Task: Create new vendor bill with Date Opened: 09-Apr-23, Select Vendor: A. T. Cross Company, Terms: Net 30. Make bill entry for item-1 with Date: 09-Apr-23, Description: Envelope , Expense Account: Office Supplies, Quantity: 7, Unit Price: 2.9, Sales Tax: Y, Sales Tax Included: N, Tax Table: Sales Tax. Make entry for item-2 with Date: 09-Apr-23, Description: Folders , Expense Account: Office Supplies, Quantity: 6, Unit Price: 18.5, Sales Tax: Y, Sales Tax Included: N, Tax Table: Sales Tax. Post Bill with Post Date: 09-Apr-23, Post to Accounts: Liabilities:Accounts Payble. Pay / Process Payment with Transaction Date: 08-May-23, Amount: 136.55, Transfer Account: Checking Account. Go to 'Print Bill'.
Action: Mouse moved to (185, 41)
Screenshot: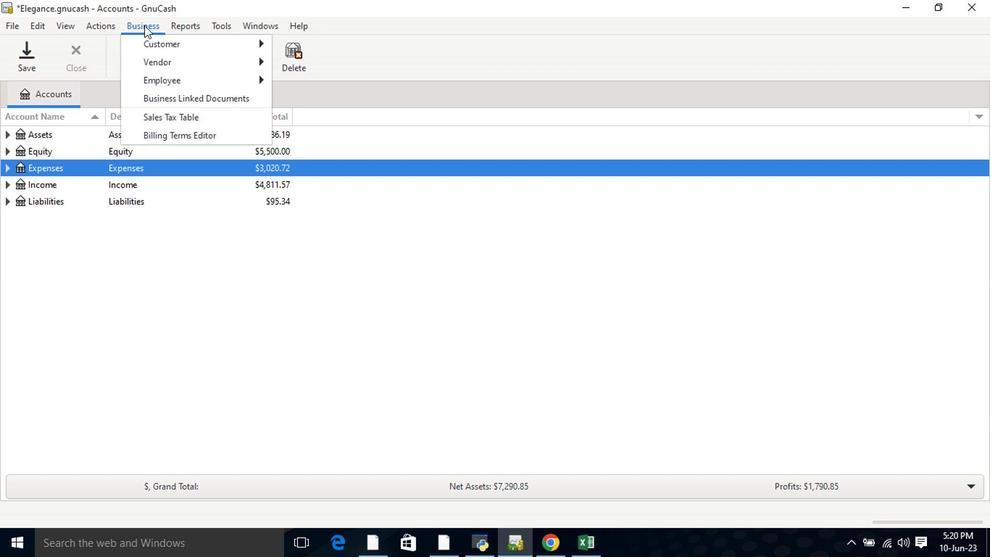 
Action: Mouse pressed left at (185, 41)
Screenshot: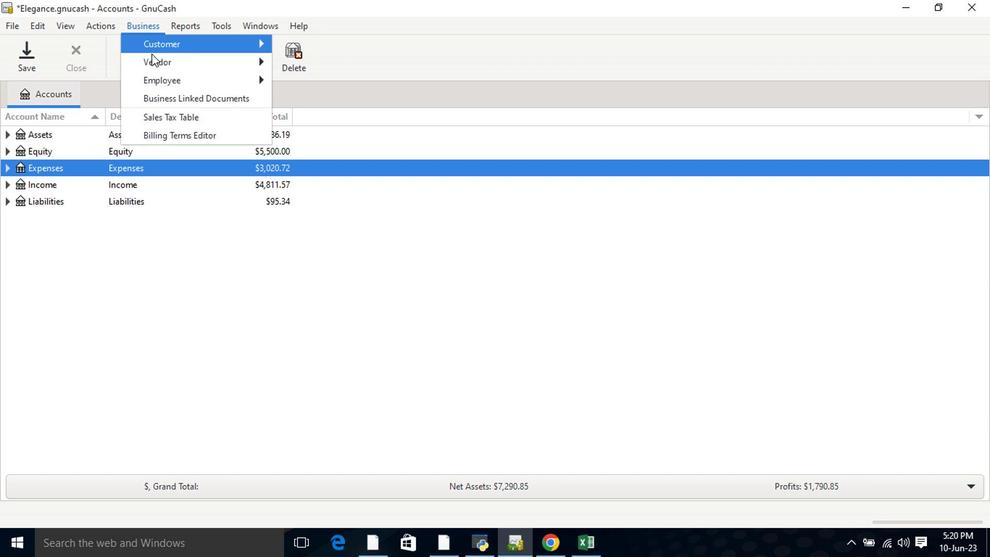 
Action: Mouse moved to (192, 70)
Screenshot: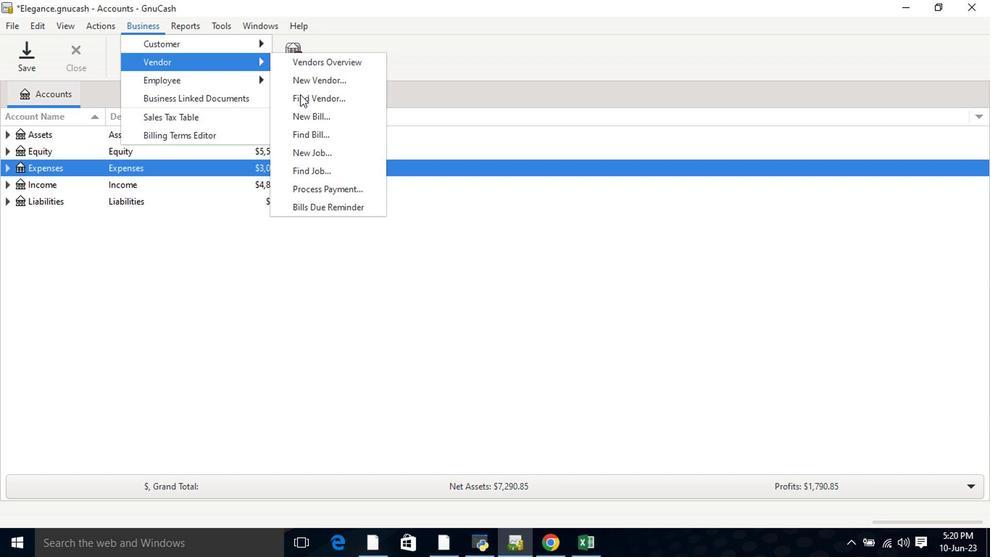 
Action: Mouse pressed left at (192, 70)
Screenshot: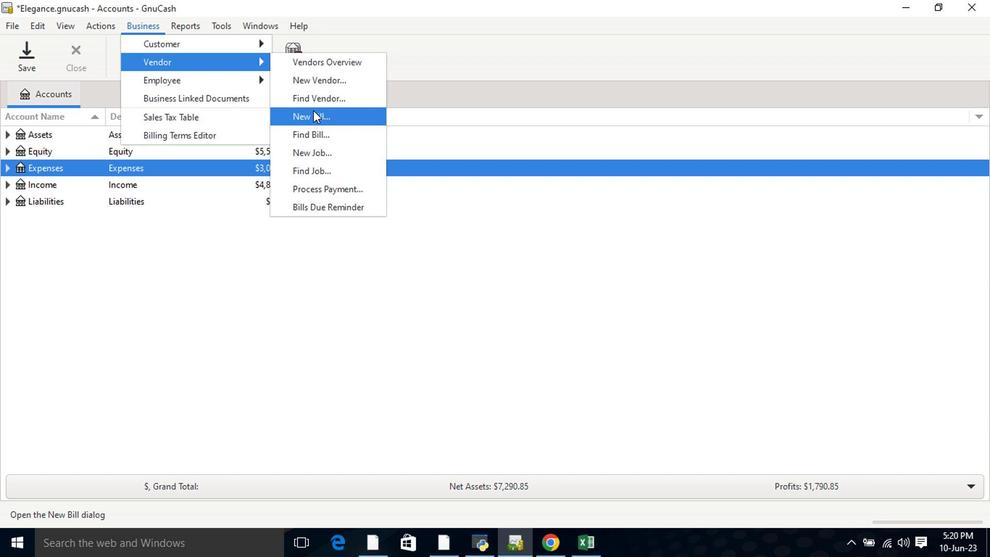 
Action: Mouse moved to (336, 123)
Screenshot: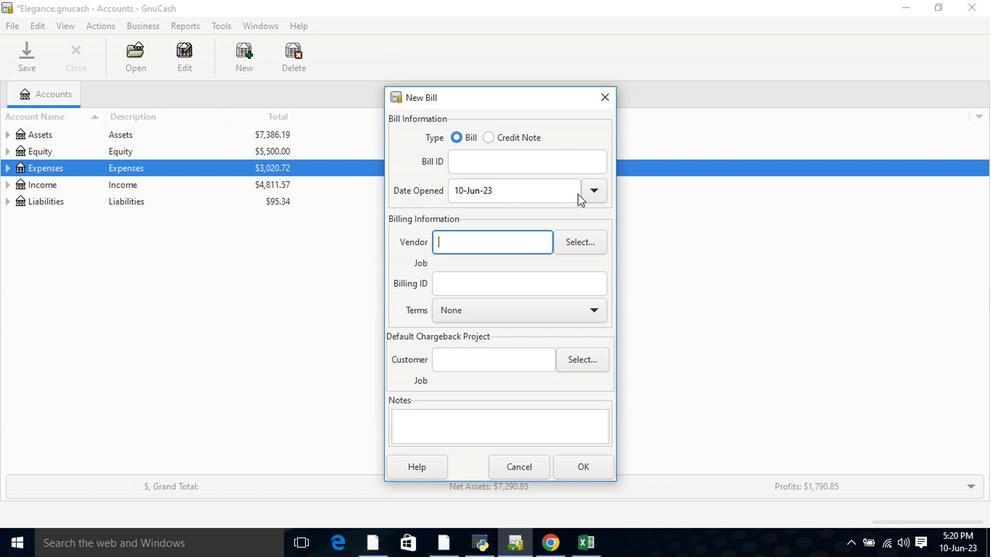
Action: Mouse pressed left at (336, 123)
Screenshot: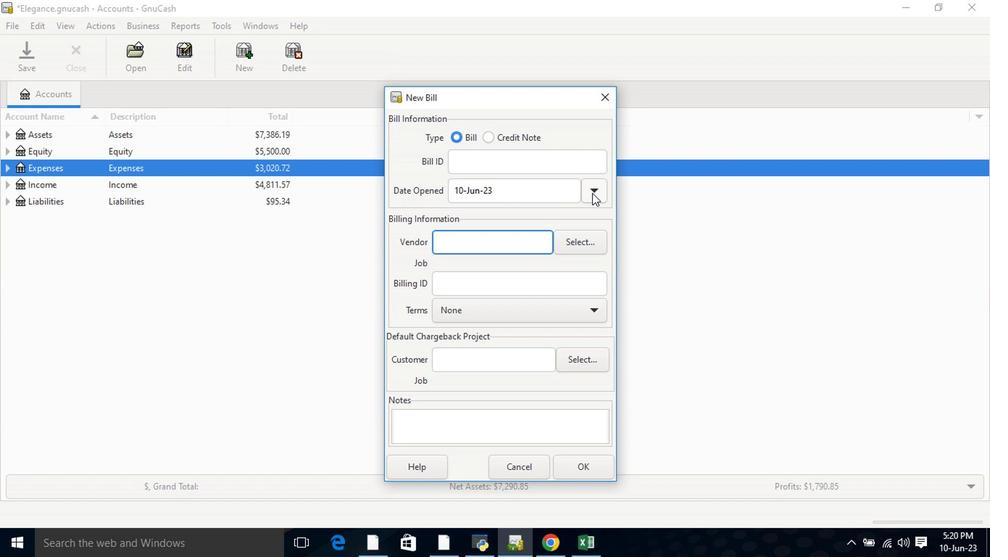 
Action: Mouse moved to (598, 194)
Screenshot: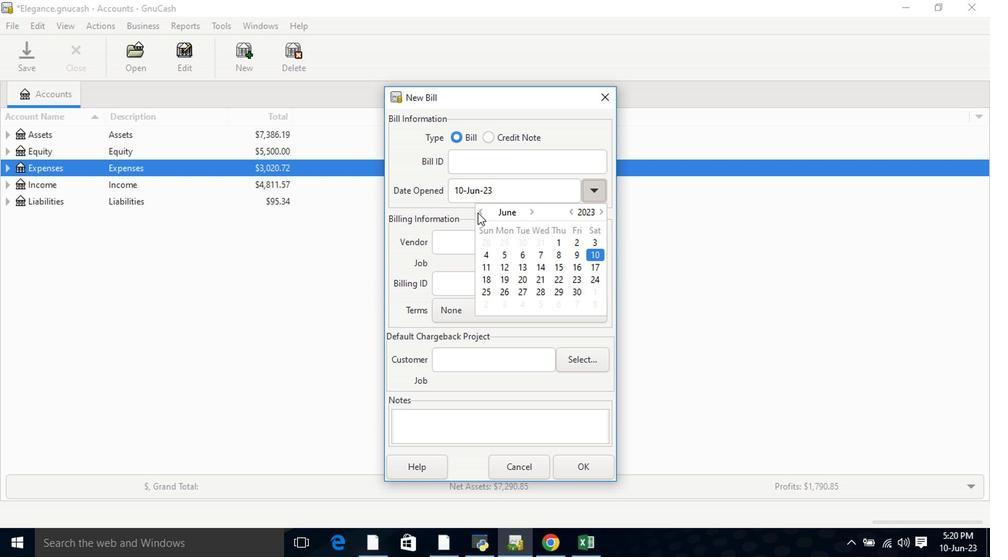 
Action: Mouse pressed left at (598, 194)
Screenshot: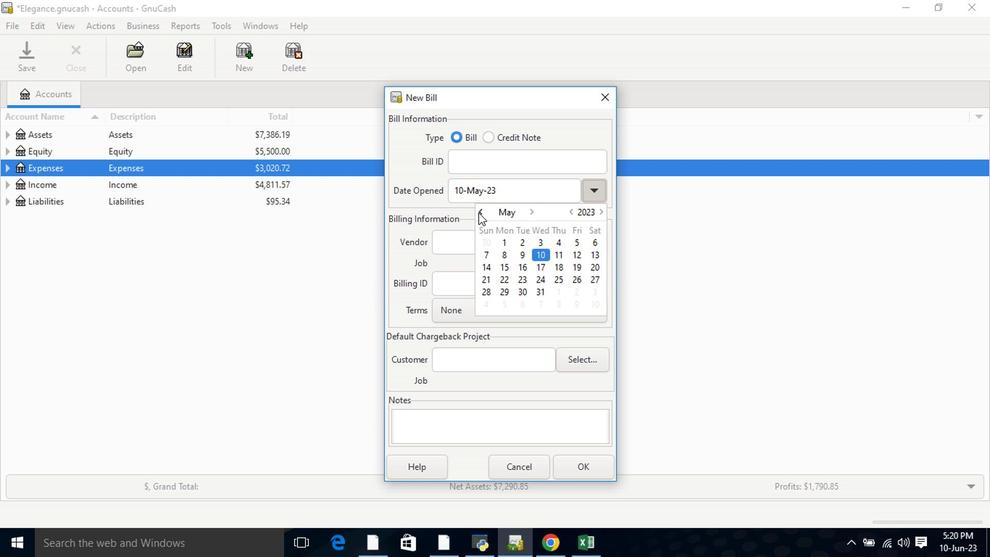 
Action: Mouse moved to (492, 216)
Screenshot: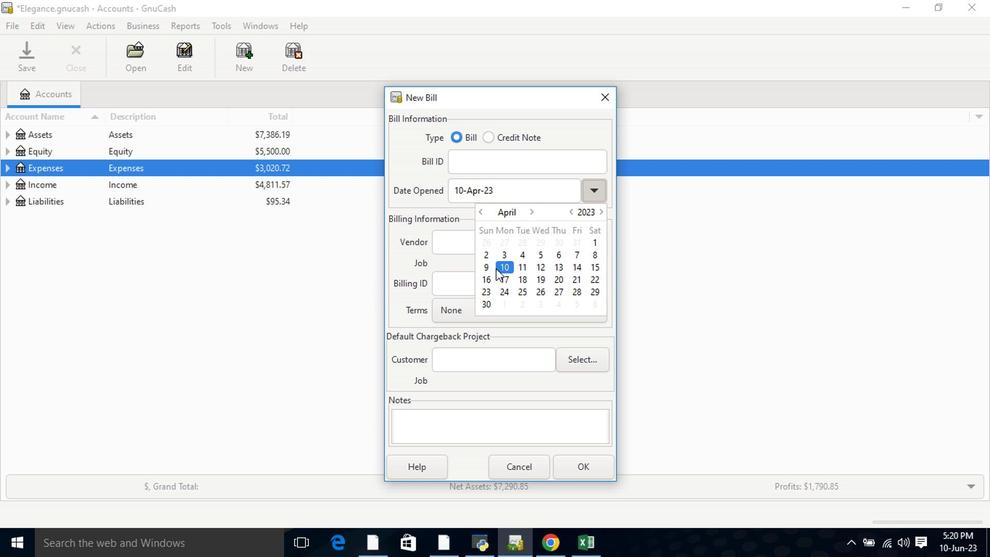 
Action: Mouse pressed left at (492, 216)
Screenshot: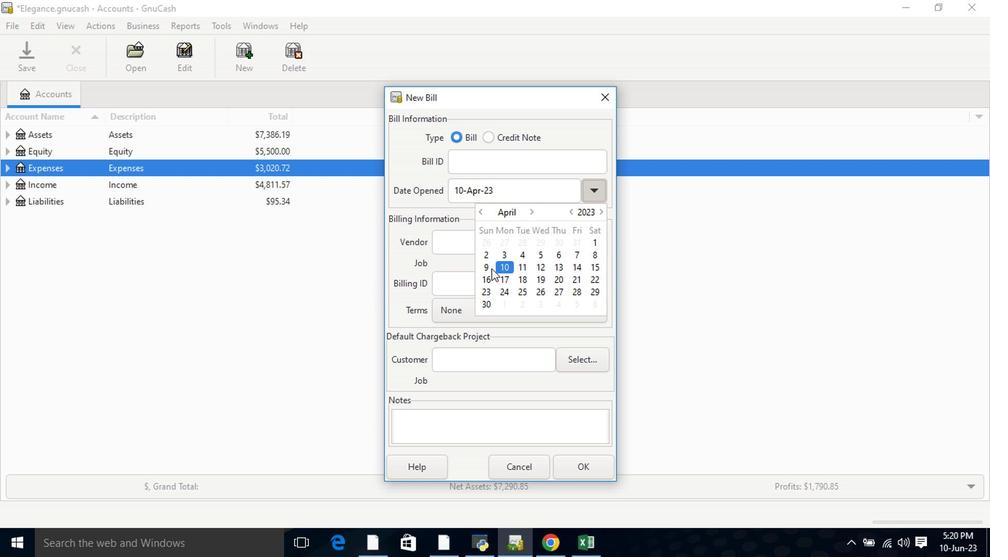 
Action: Mouse pressed left at (492, 216)
Screenshot: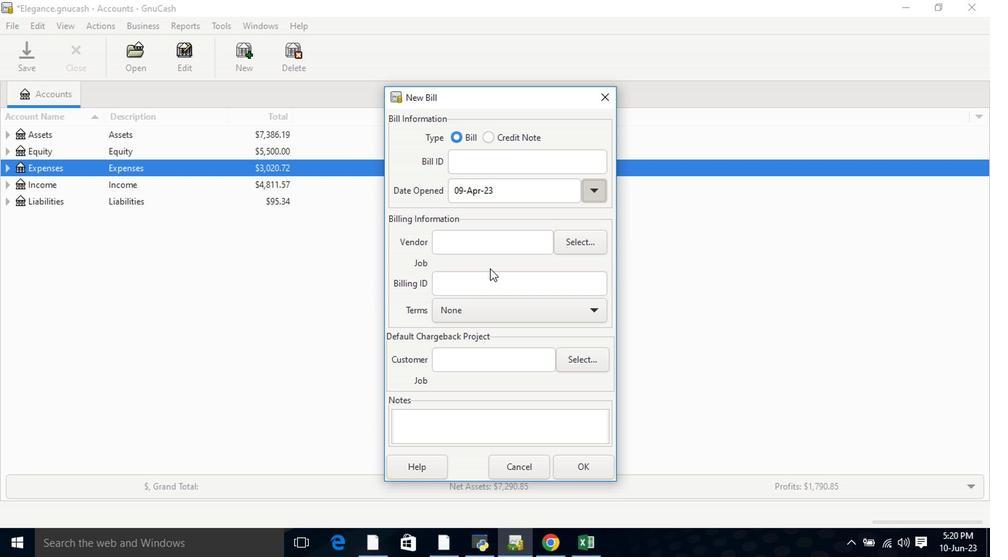 
Action: Mouse moved to (500, 268)
Screenshot: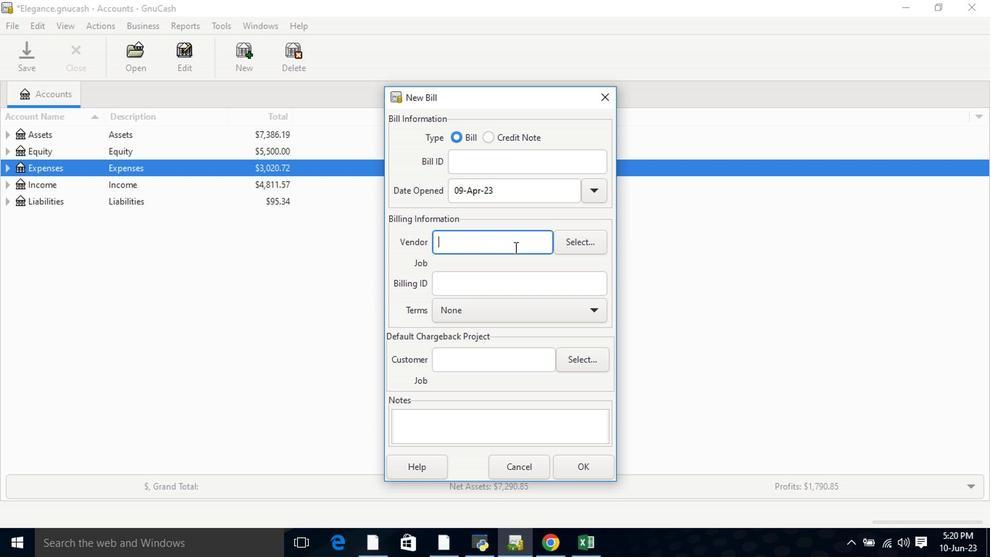 
Action: Mouse pressed left at (500, 268)
Screenshot: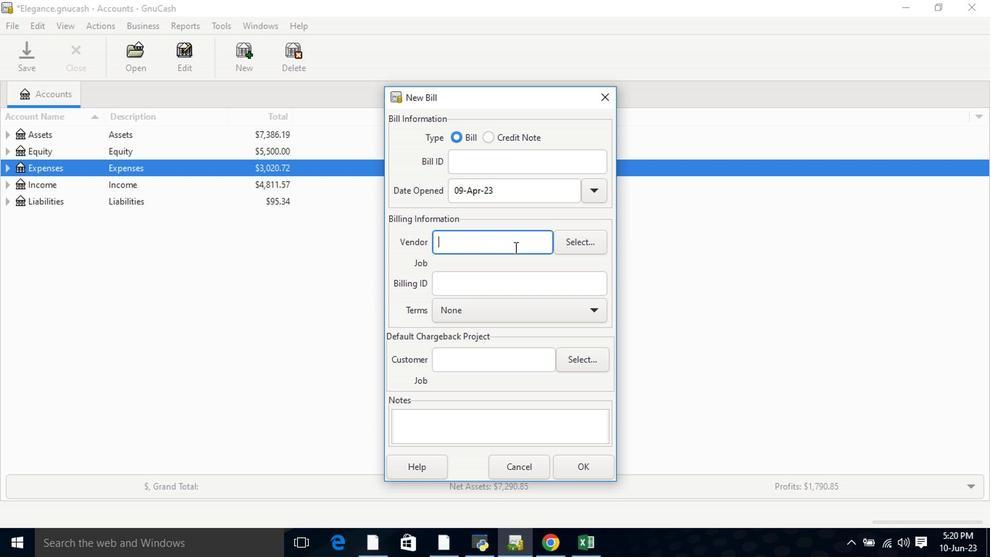 
Action: Mouse pressed left at (500, 268)
Screenshot: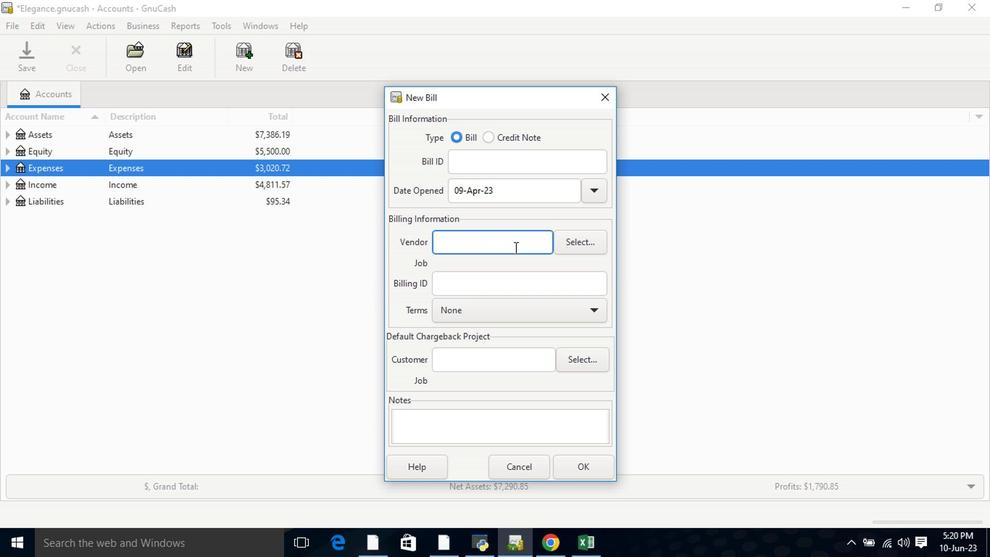 
Action: Mouse moved to (497, 253)
Screenshot: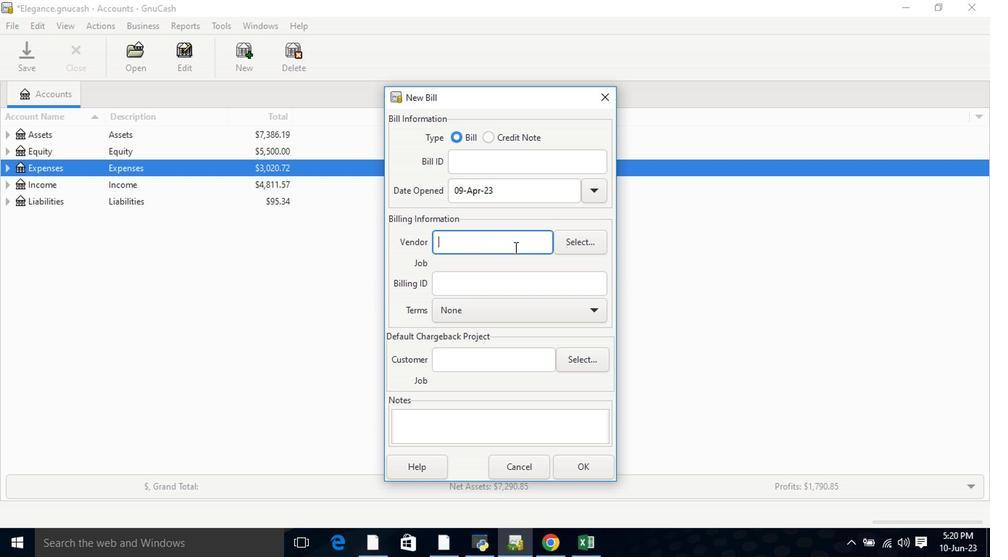 
Action: Mouse pressed left at (497, 253)
Screenshot: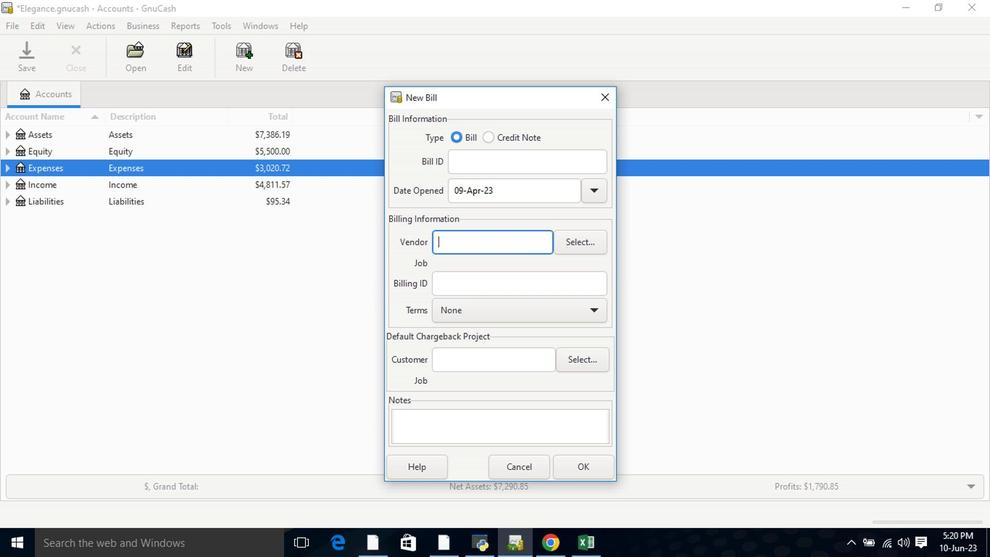 
Action: Key pressed <Key.shift>A.
Screenshot: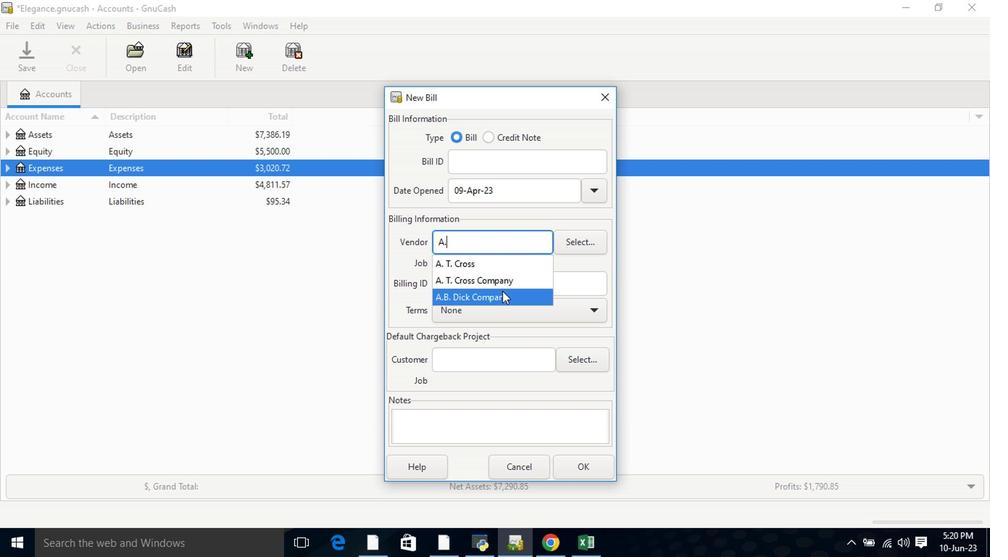 
Action: Mouse moved to (495, 265)
Screenshot: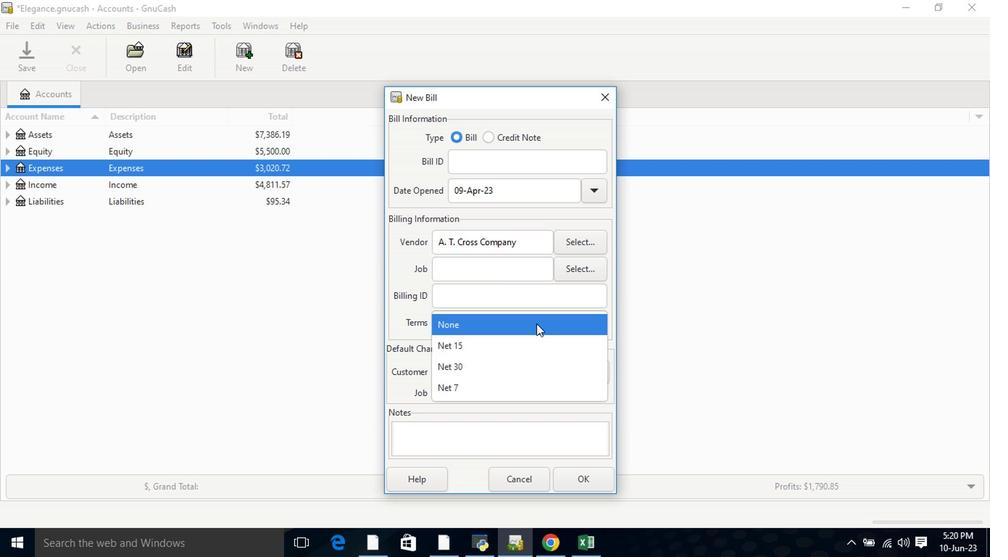 
Action: Mouse pressed left at (495, 265)
Screenshot: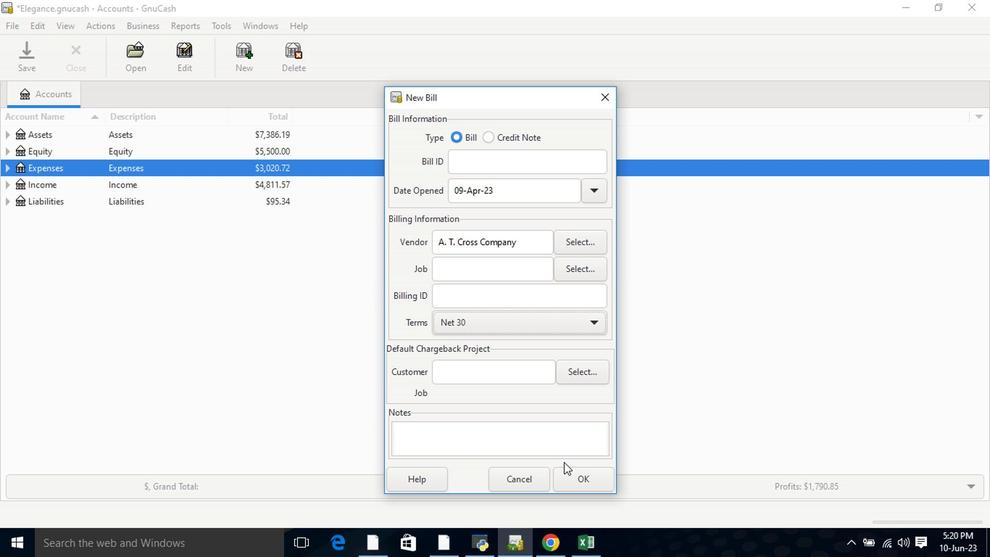 
Action: Mouse moved to (508, 253)
Screenshot: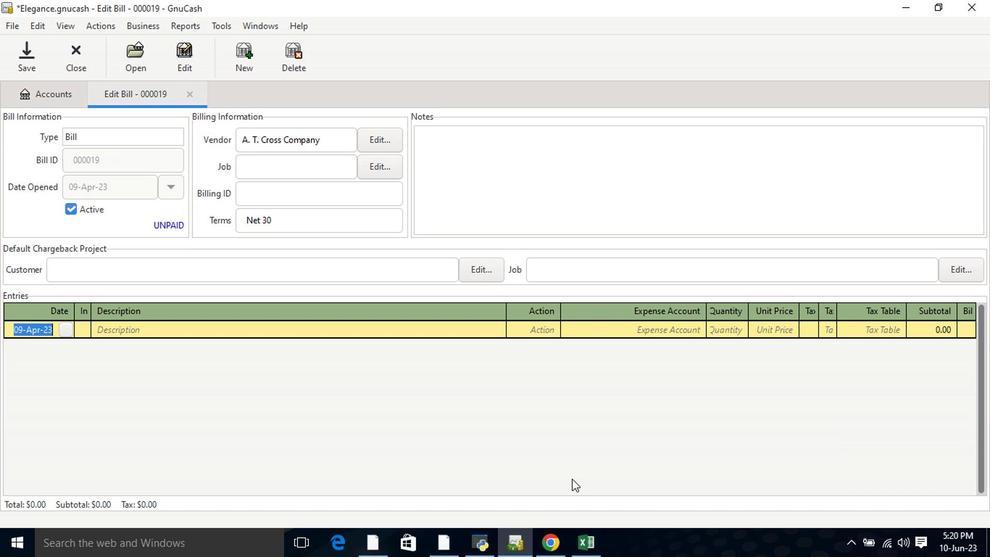 
Action: Key pressed <Key.space><Key.shift>Company
Screenshot: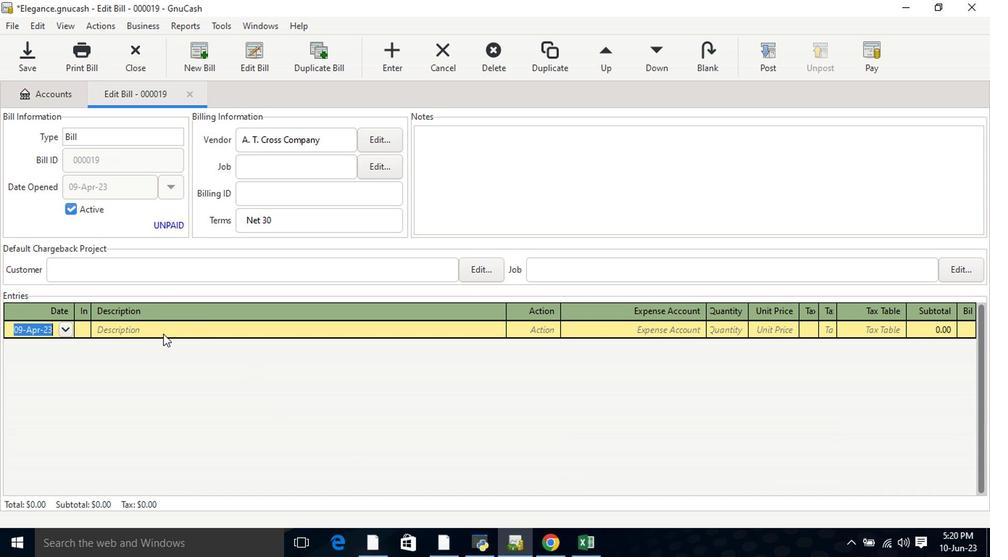 
Action: Mouse moved to (512, 304)
Screenshot: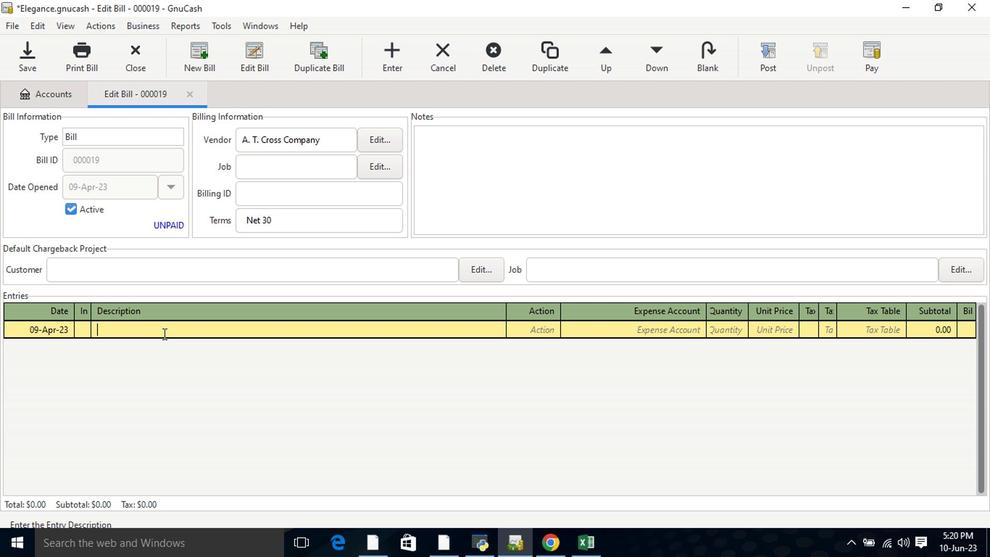 
Action: Mouse pressed left at (512, 304)
Screenshot: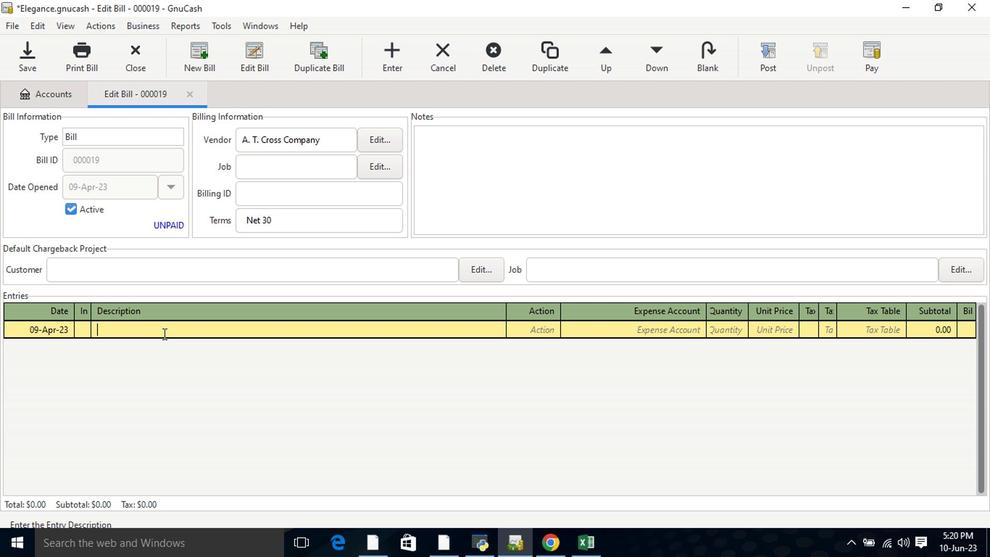 
Action: Mouse moved to (509, 249)
Screenshot: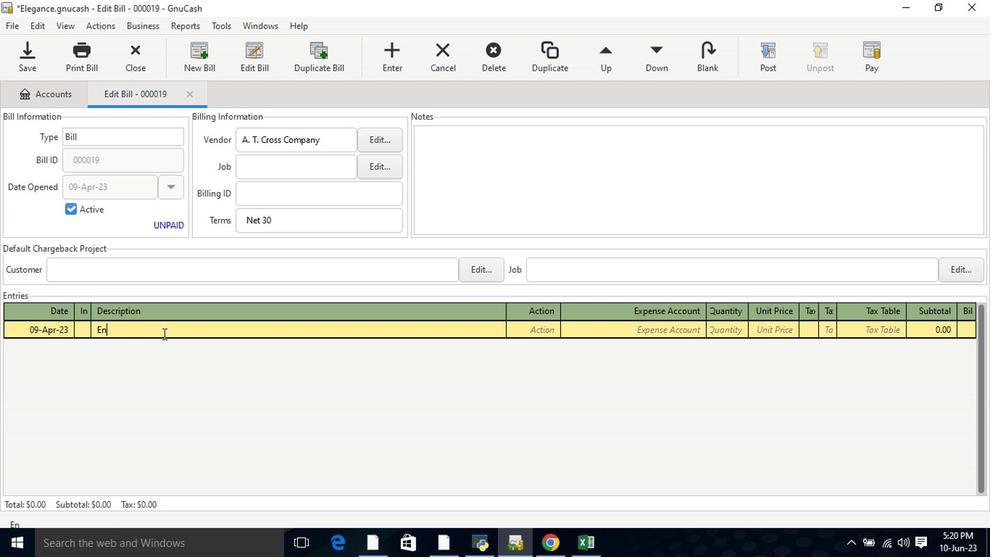 
Action: Mouse pressed left at (509, 249)
Screenshot: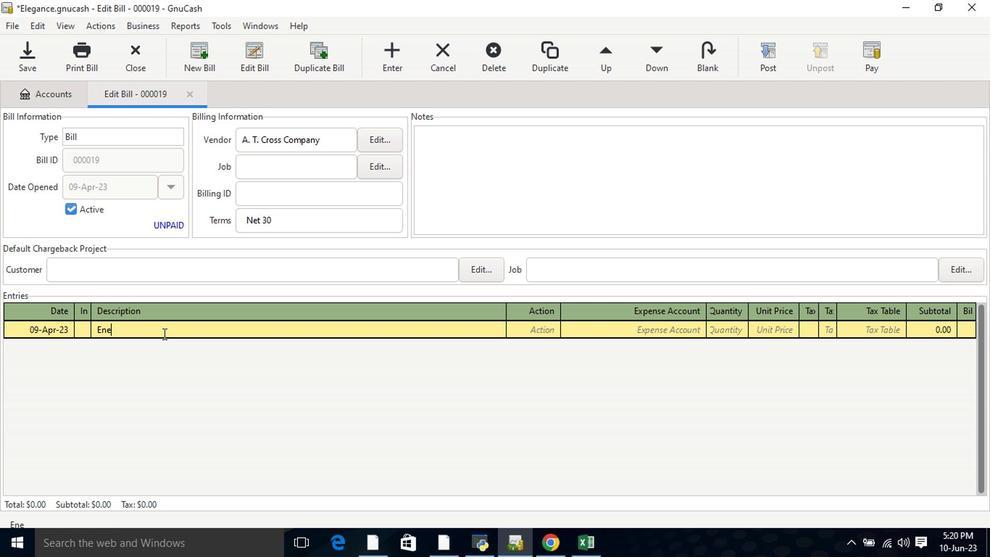 
Action: Mouse moved to (529, 469)
Screenshot: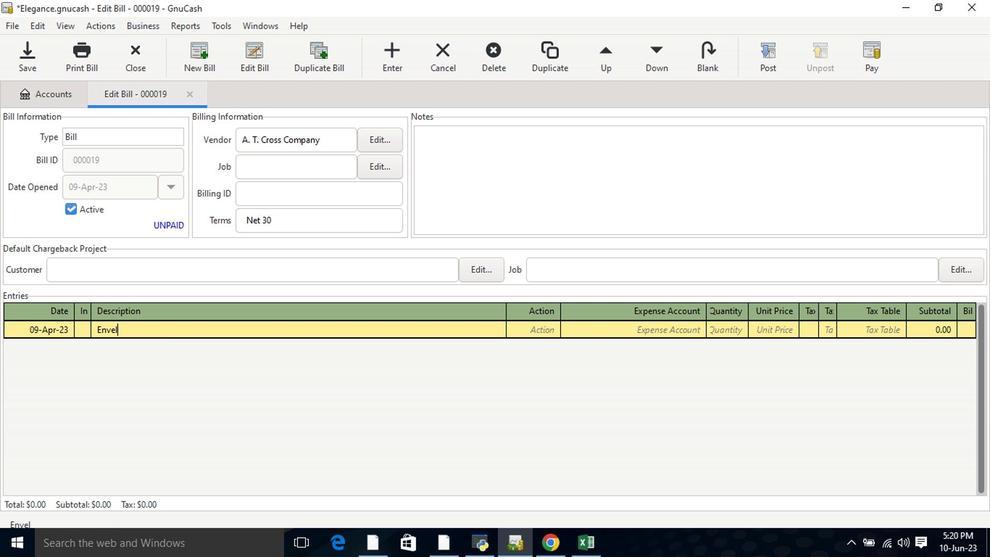 
Action: Mouse pressed left at (529, 469)
Screenshot: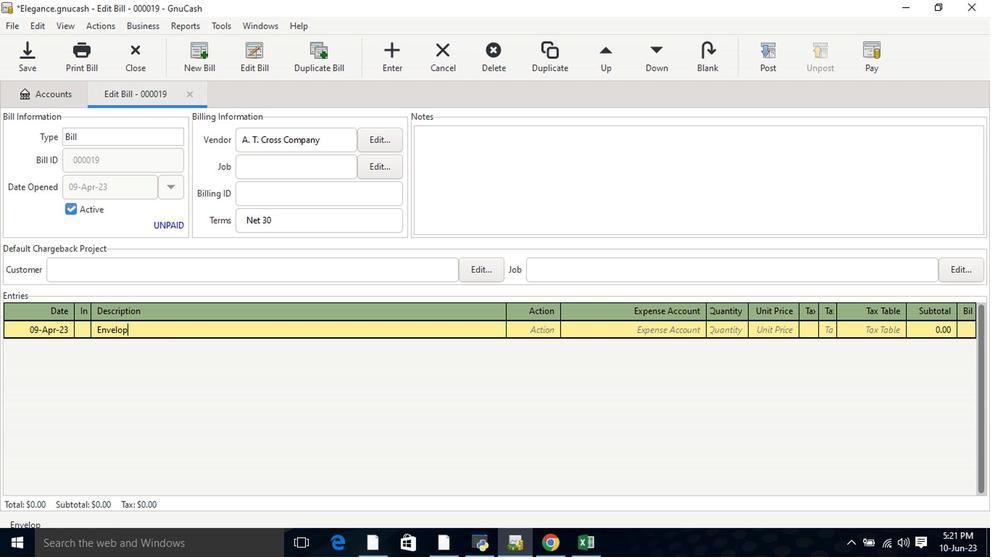 
Action: Mouse moved to (188, 40)
Screenshot: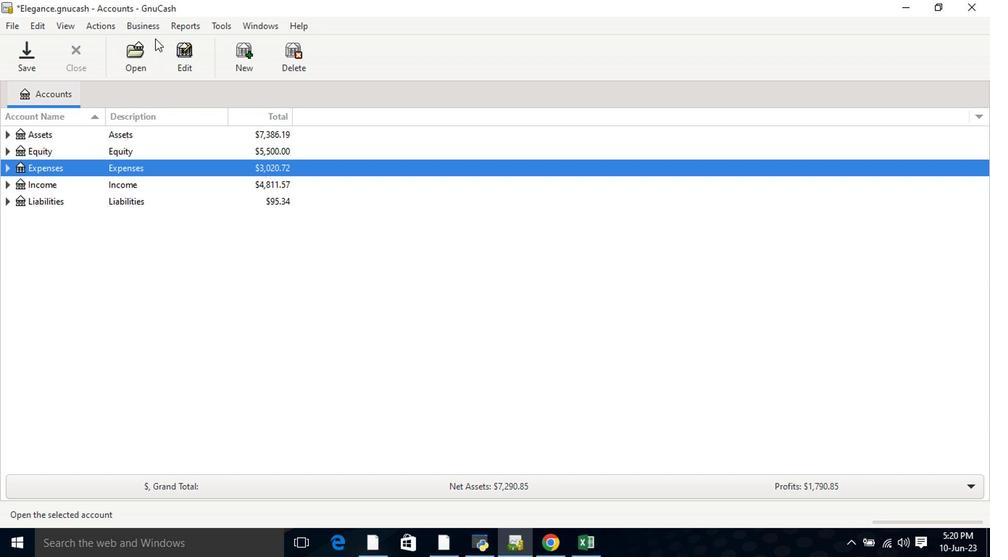 
Action: Mouse pressed left at (188, 40)
Screenshot: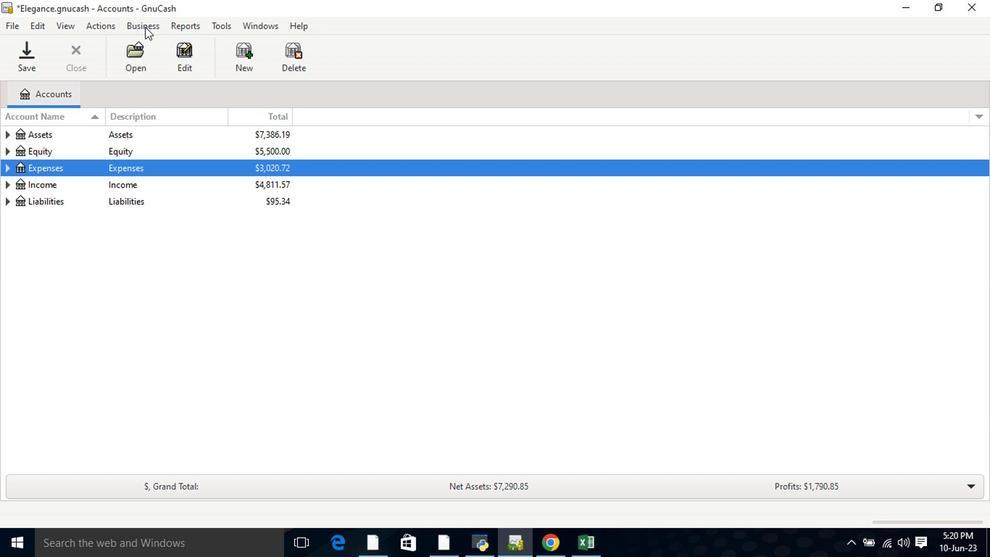 
Action: Mouse moved to (198, 74)
Screenshot: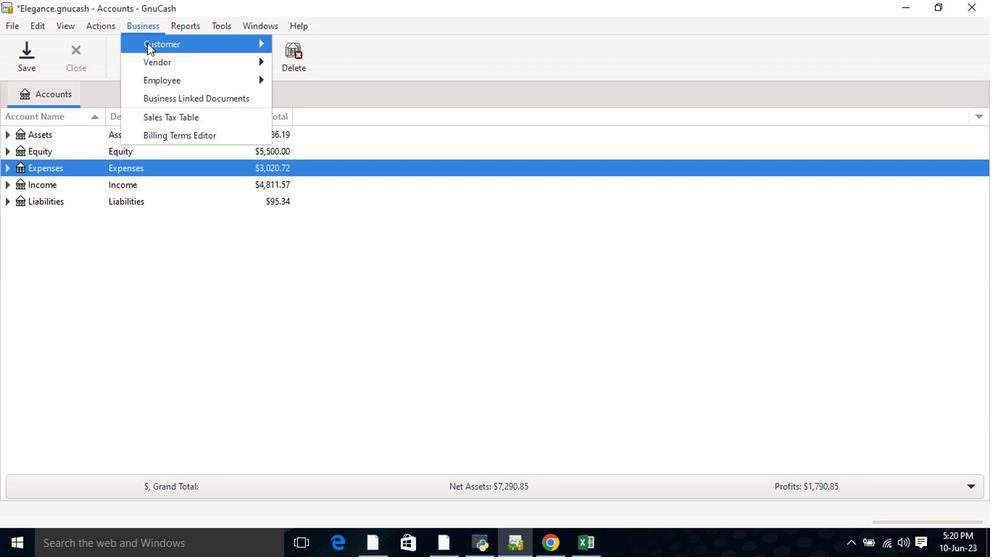 
Action: Mouse pressed left at (198, 74)
Screenshot: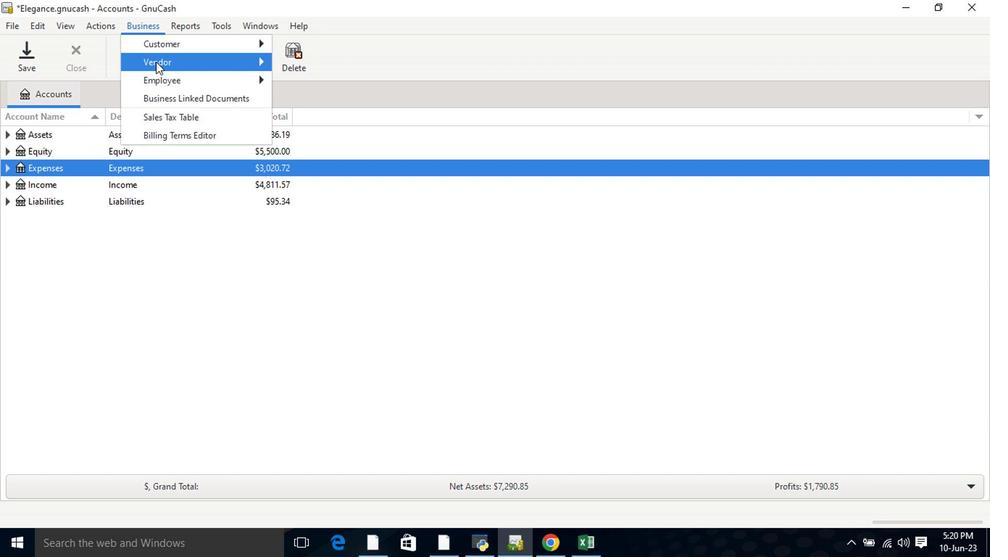 
Action: Mouse moved to (346, 125)
Screenshot: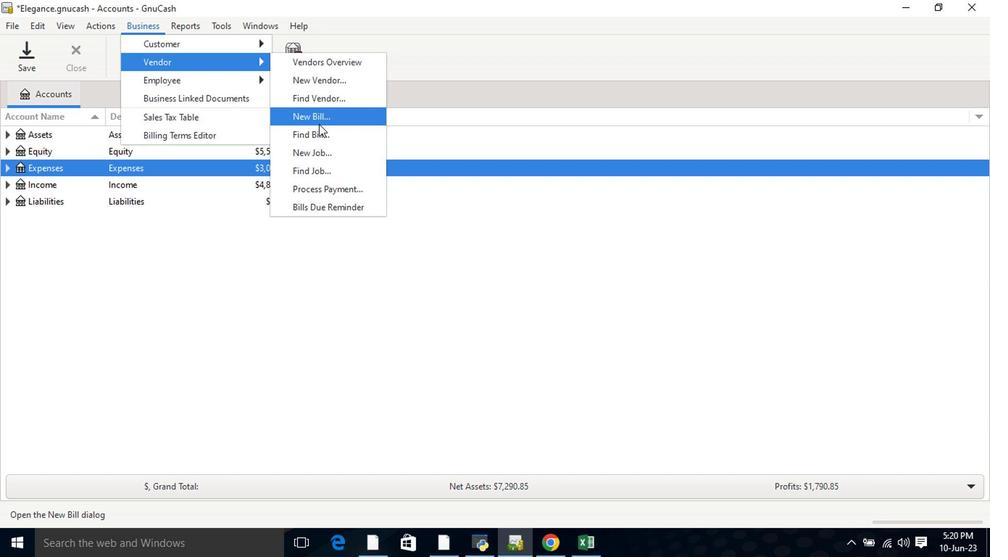 
Action: Mouse pressed left at (346, 125)
Screenshot: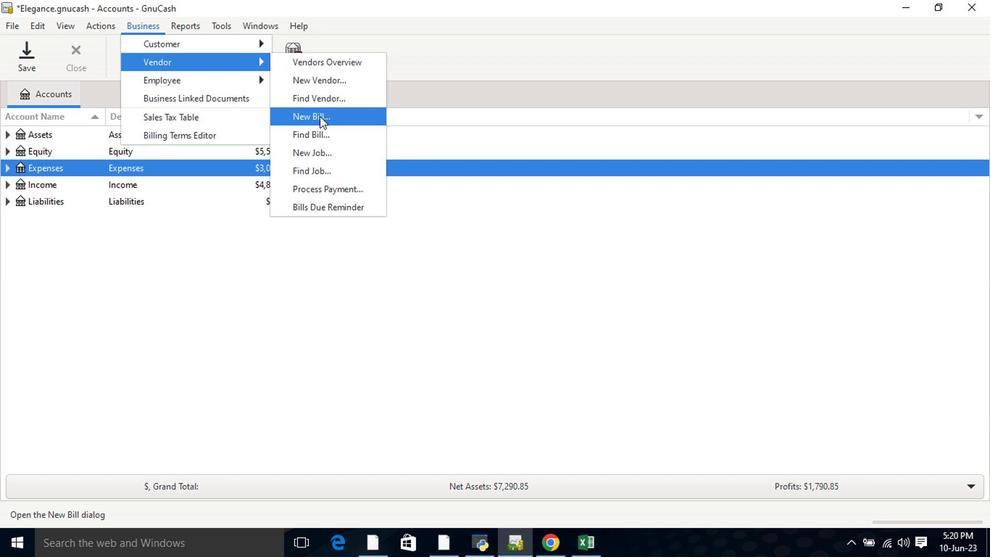 
Action: Mouse moved to (592, 198)
Screenshot: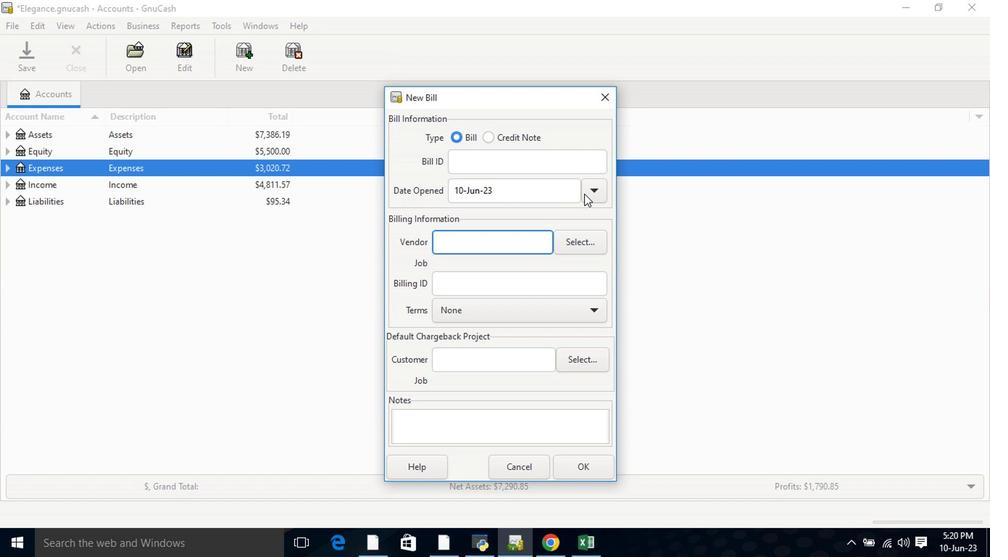 
Action: Mouse pressed left at (592, 198)
Screenshot: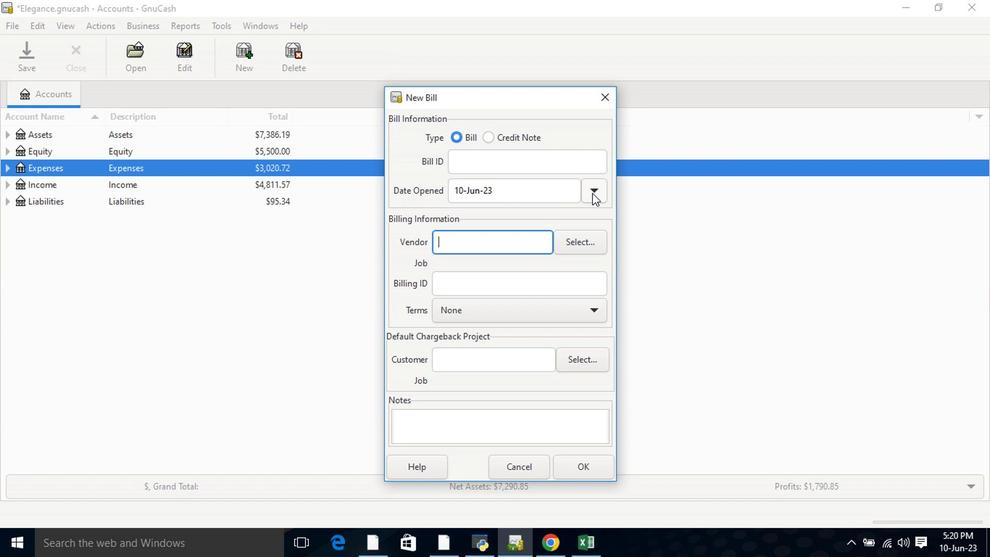 
Action: Mouse moved to (489, 217)
Screenshot: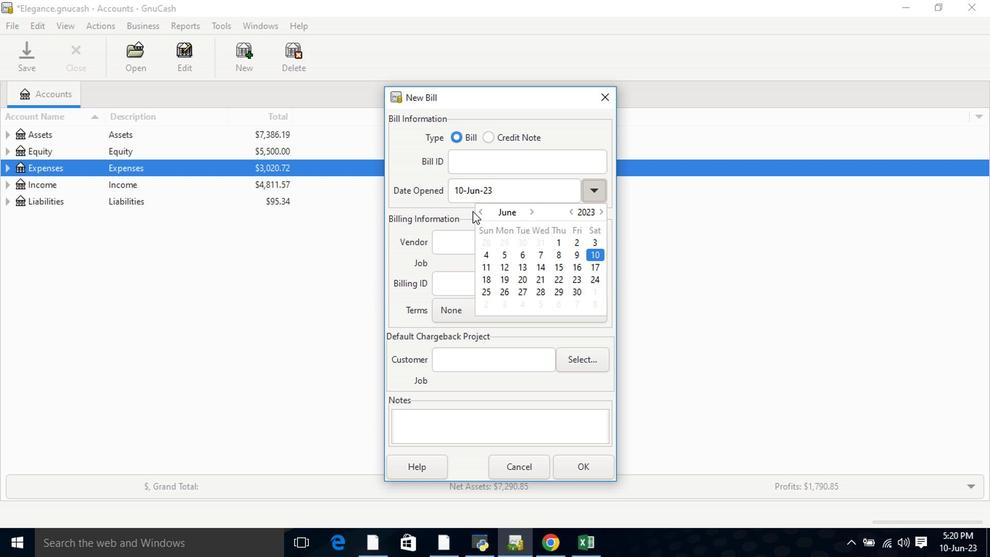 
Action: Mouse pressed left at (489, 217)
Screenshot: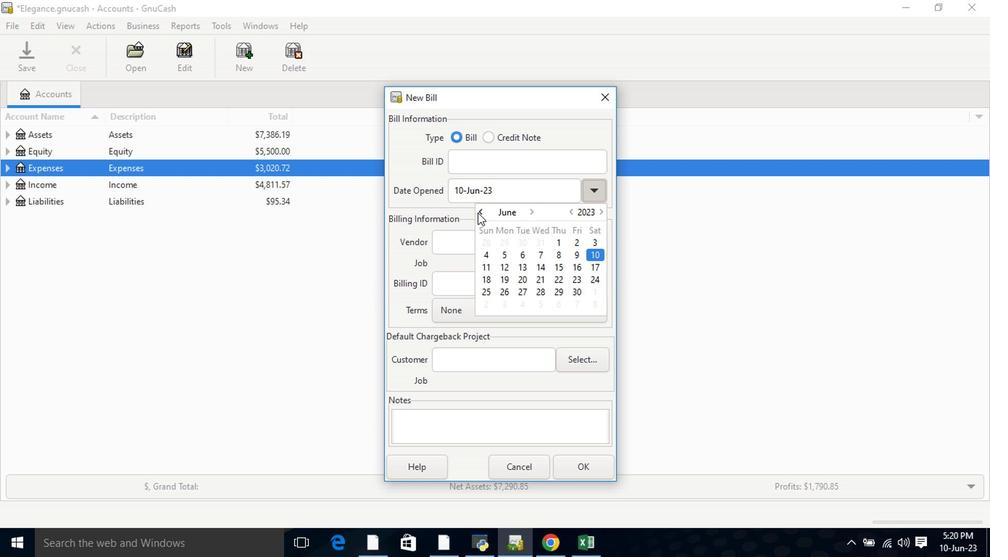 
Action: Mouse moved to (490, 217)
Screenshot: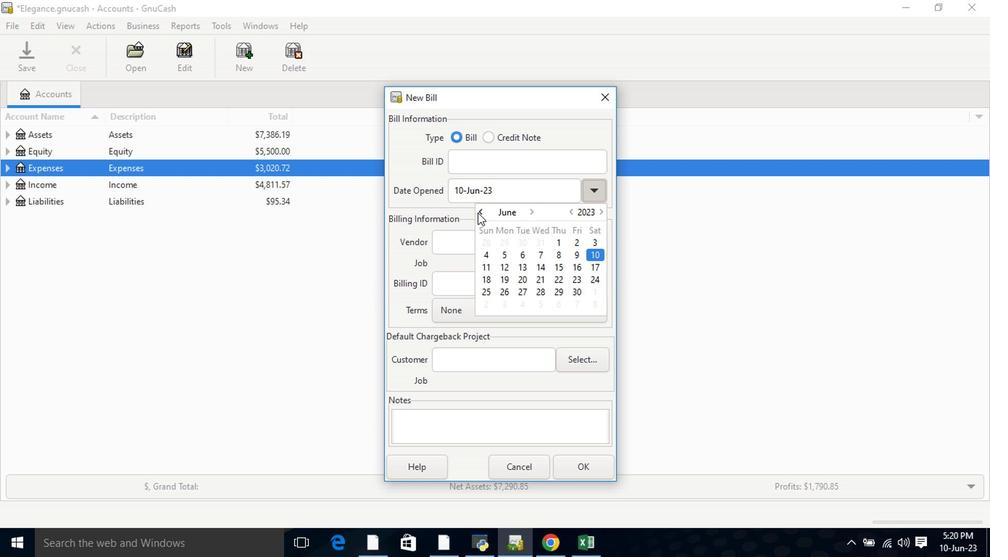 
Action: Mouse pressed left at (490, 217)
Screenshot: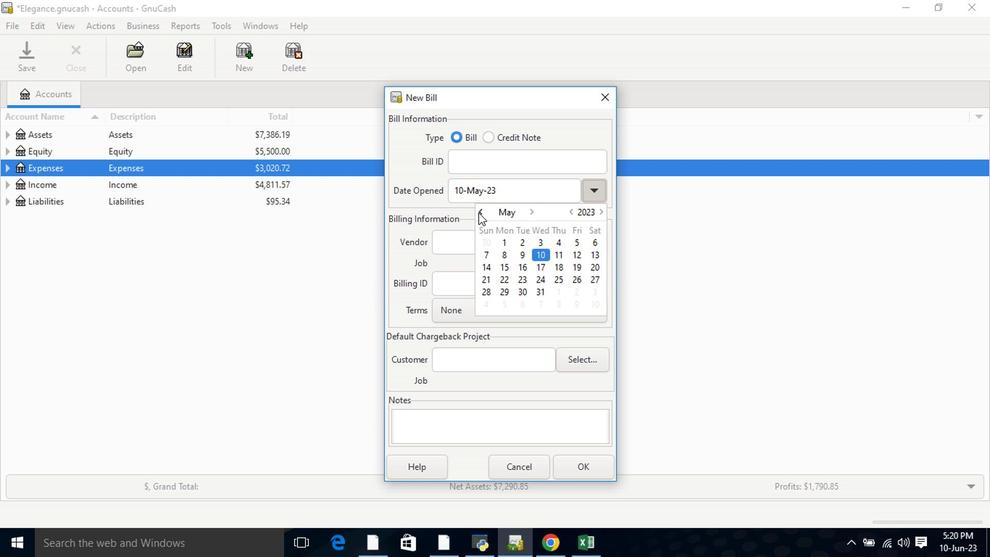 
Action: Mouse moved to (500, 269)
Screenshot: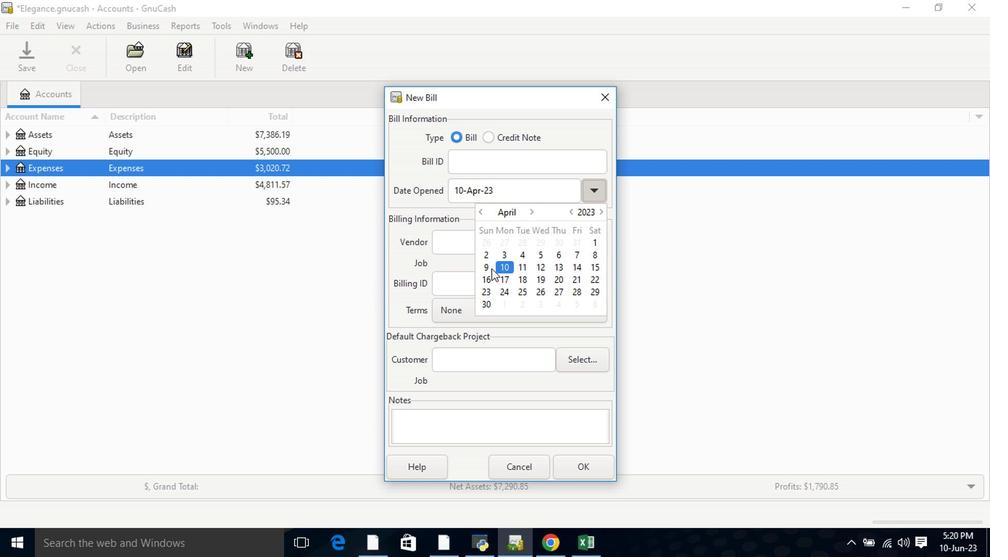 
Action: Mouse pressed left at (500, 269)
Screenshot: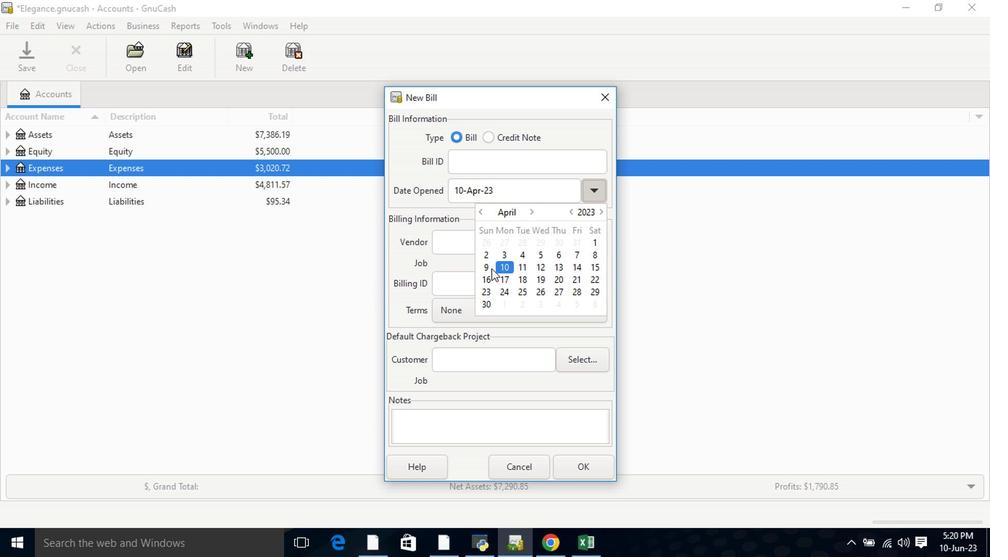 
Action: Mouse pressed left at (500, 269)
Screenshot: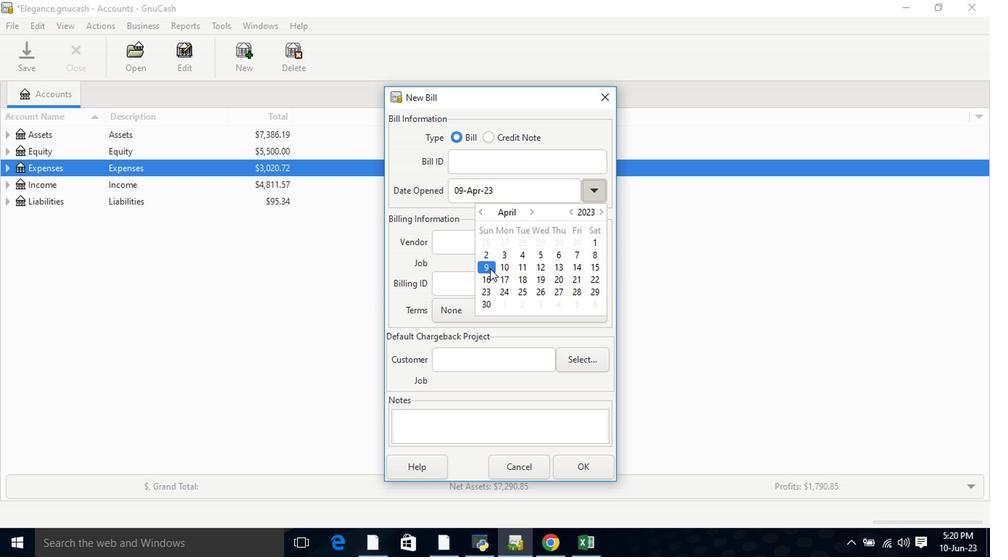 
Action: Mouse moved to (522, 249)
Screenshot: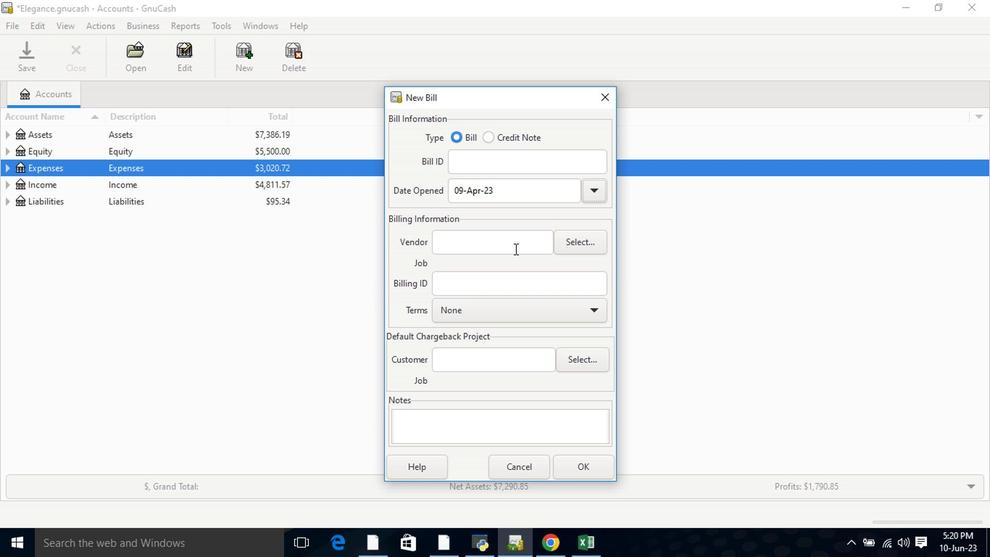 
Action: Mouse pressed left at (522, 249)
Screenshot: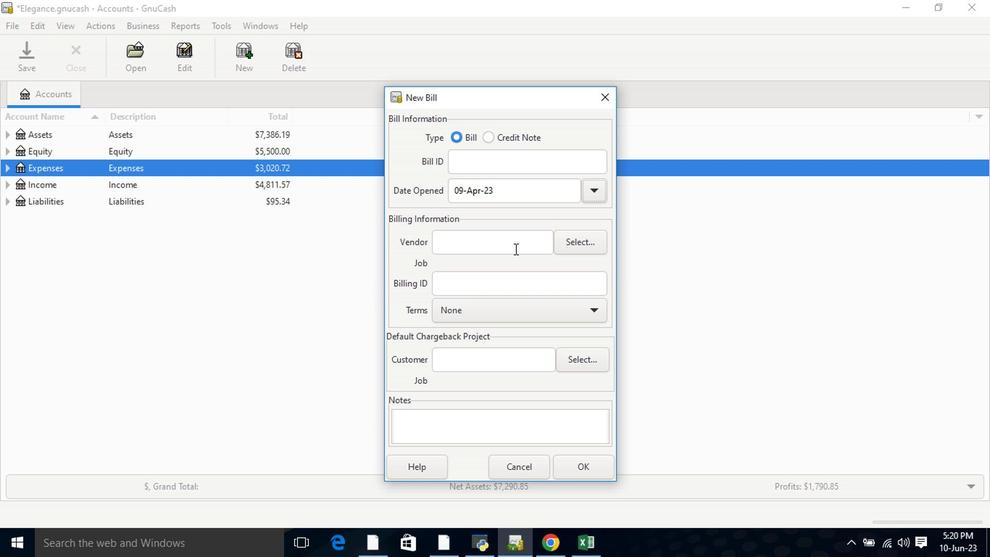 
Action: Key pressed <Key.shift>A.
Screenshot: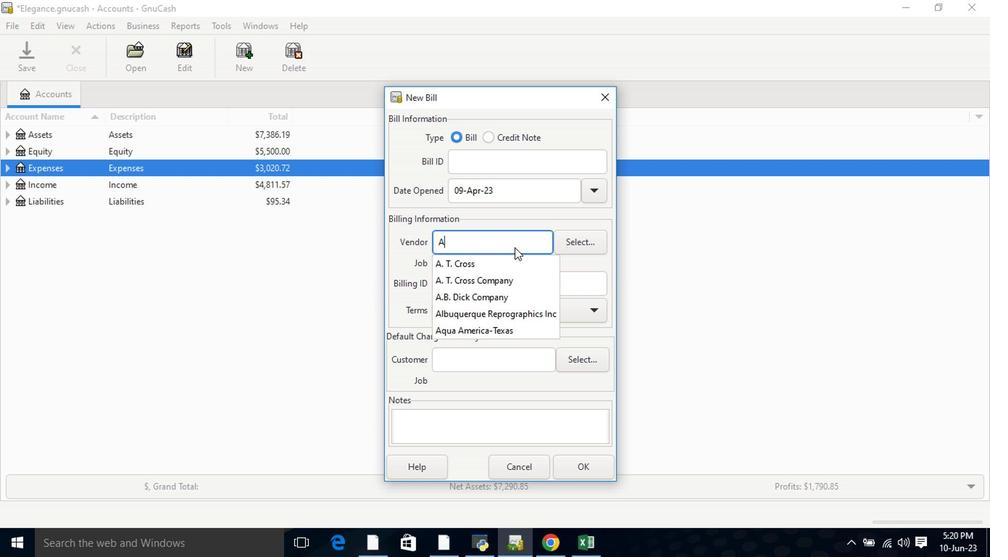 
Action: Mouse moved to (511, 287)
Screenshot: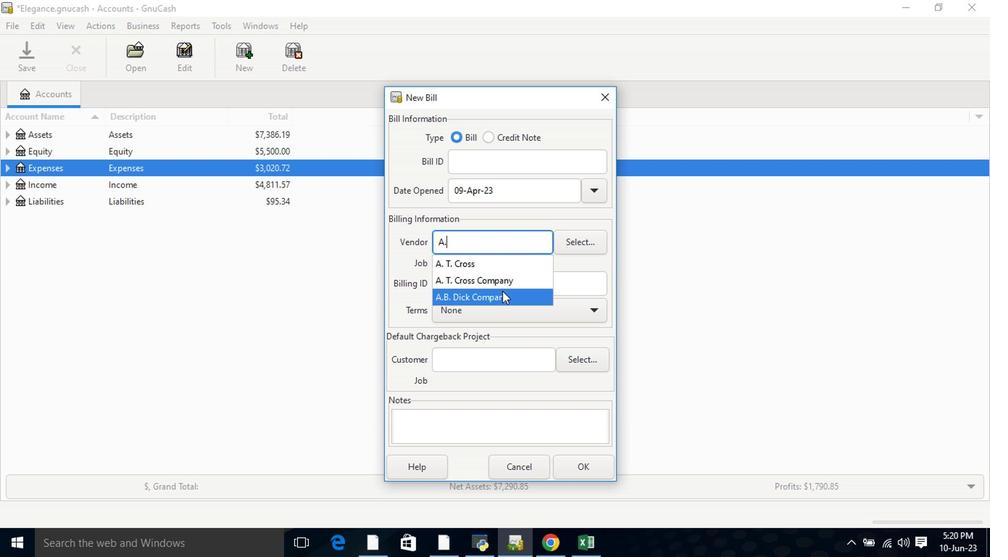 
Action: Mouse pressed left at (511, 287)
Screenshot: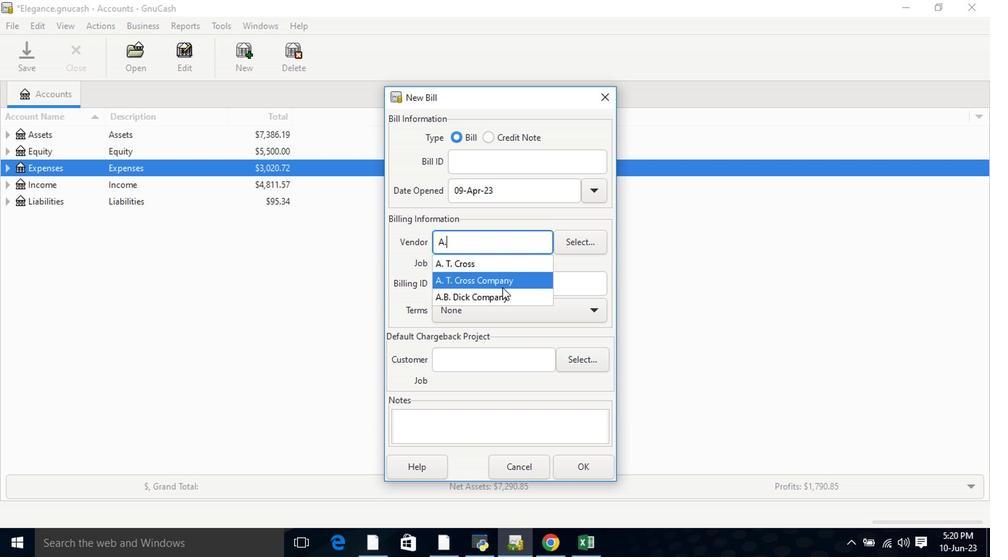 
Action: Mouse moved to (542, 321)
Screenshot: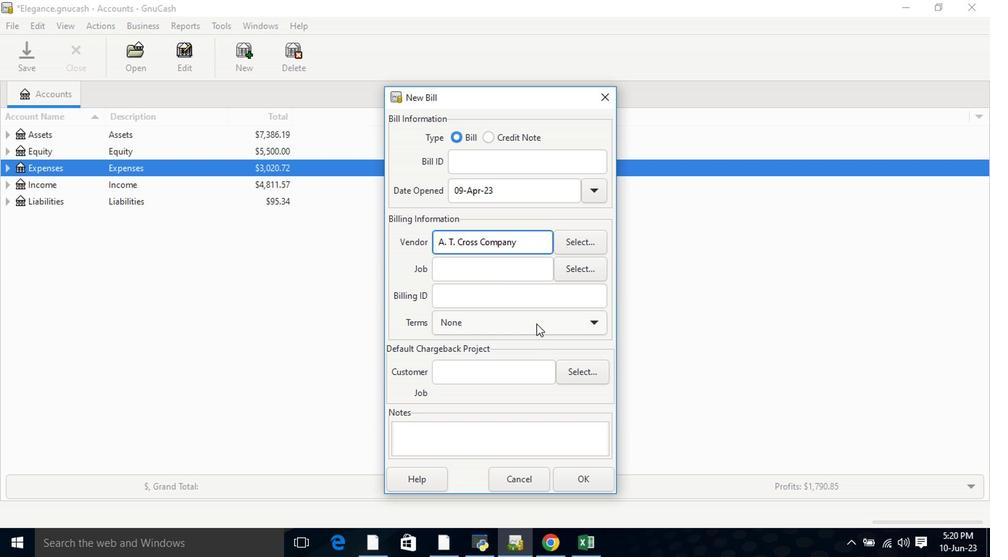 
Action: Mouse pressed left at (542, 321)
Screenshot: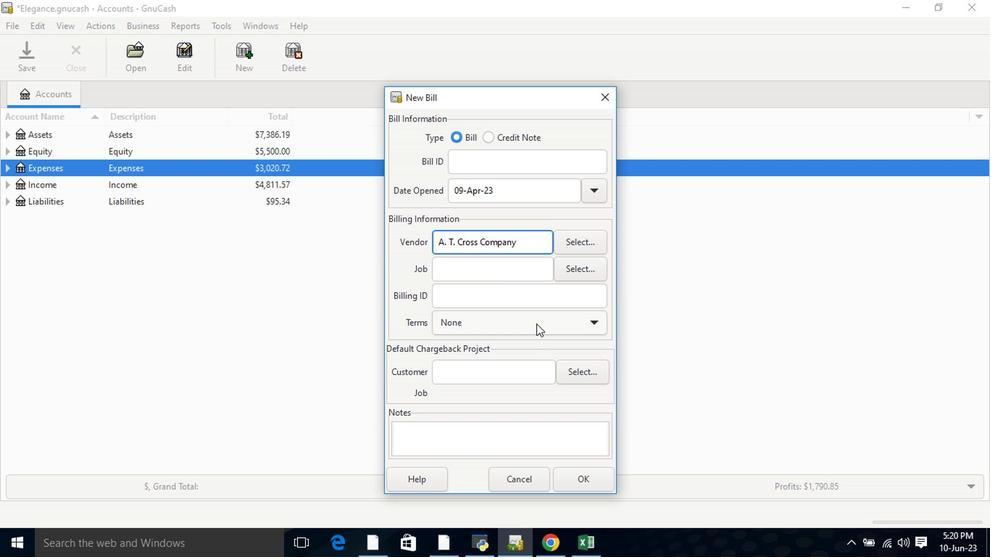 
Action: Mouse moved to (539, 358)
Screenshot: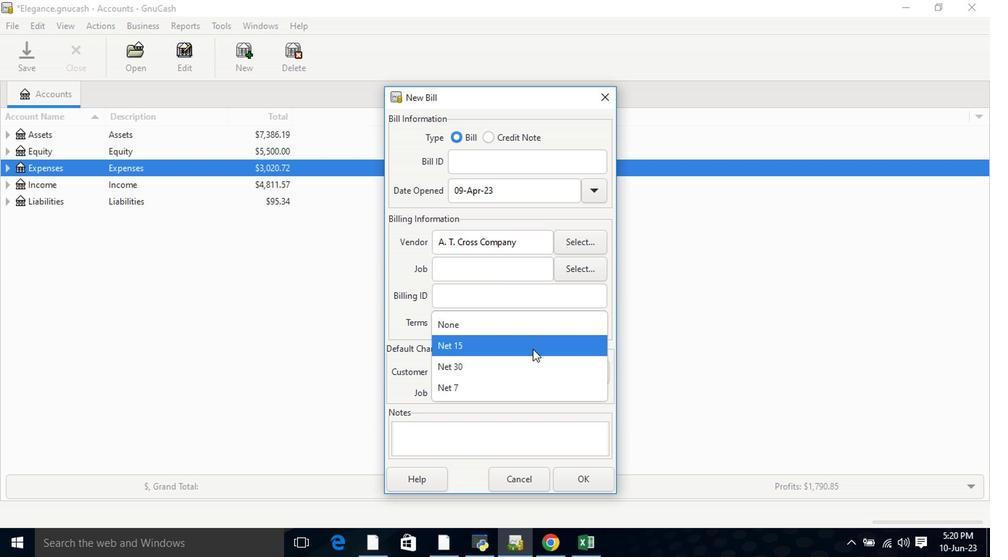 
Action: Mouse pressed left at (539, 358)
Screenshot: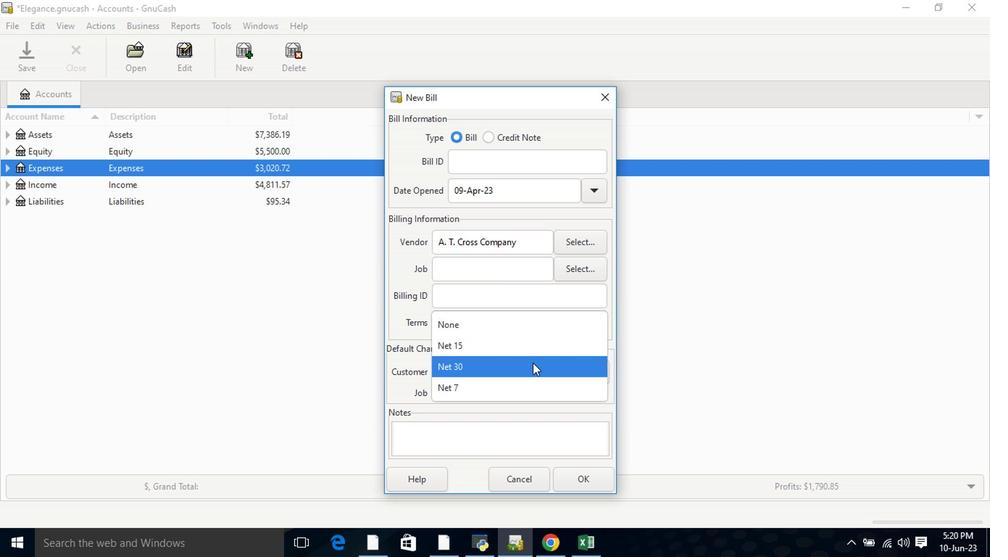 
Action: Mouse moved to (574, 467)
Screenshot: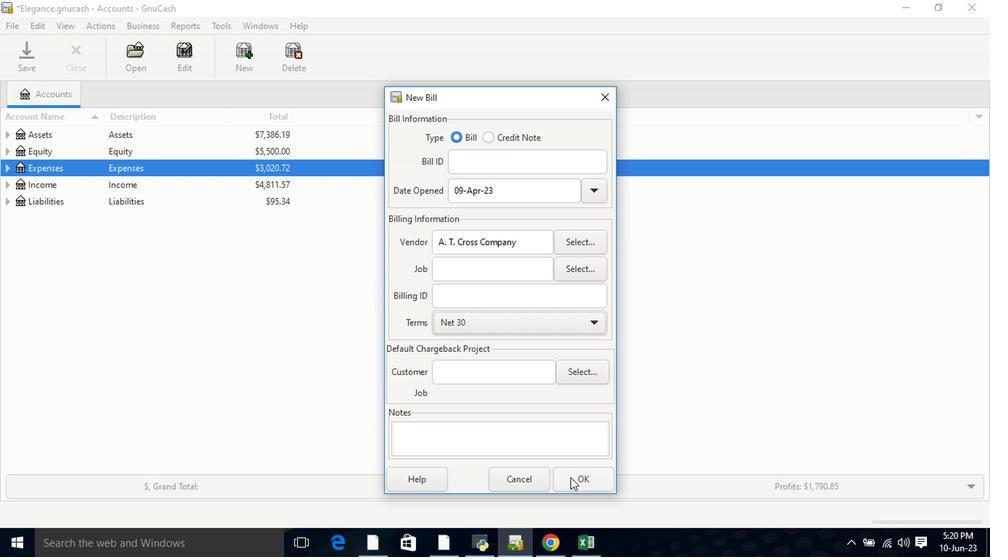 
Action: Mouse pressed left at (574, 467)
Screenshot: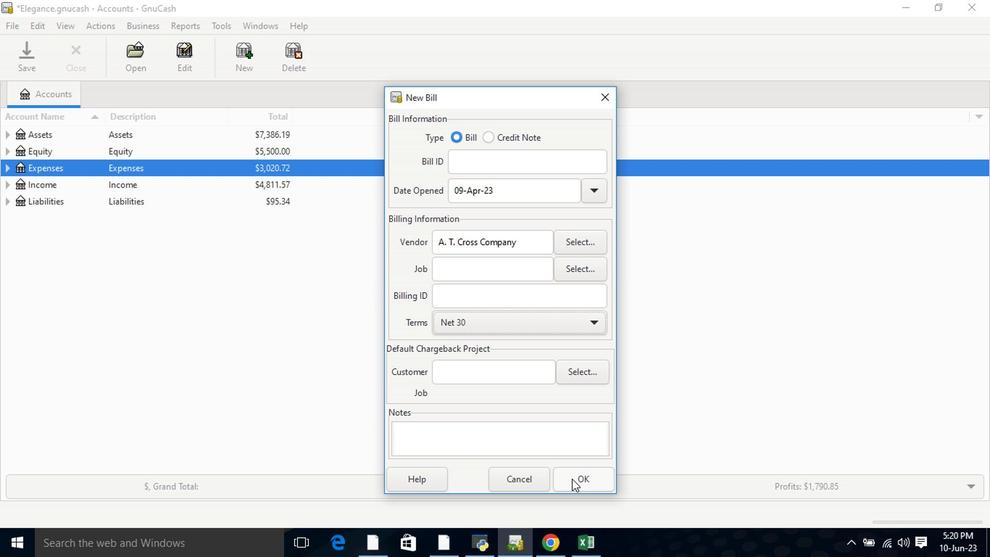 
Action: Mouse moved to (205, 331)
Screenshot: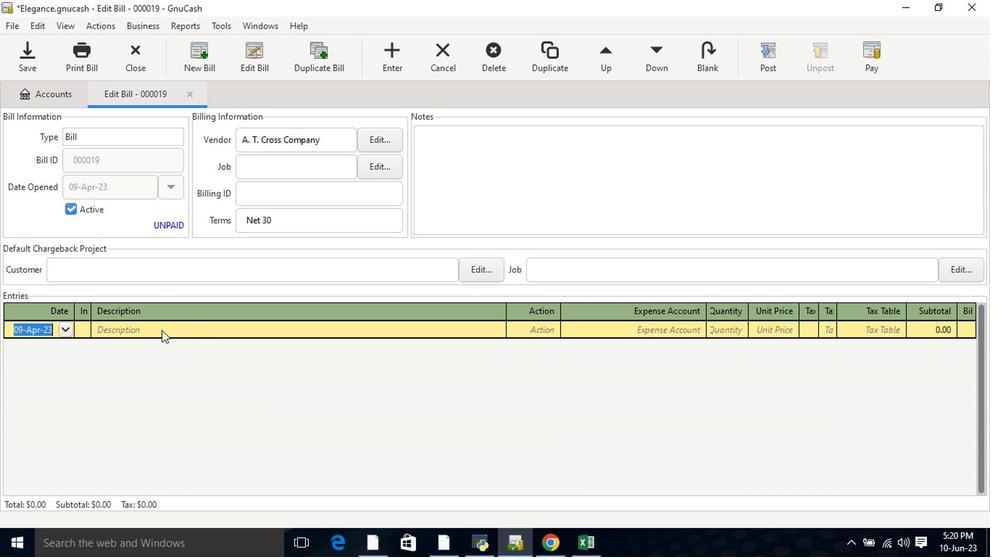 
Action: Key pressed <Key.tab><Key.shift>Ene<Key.backspace>velope<Key.tab><Key.tab>offi<Key.tab>7<Key.tab>2.9<Key.tab>
Screenshot: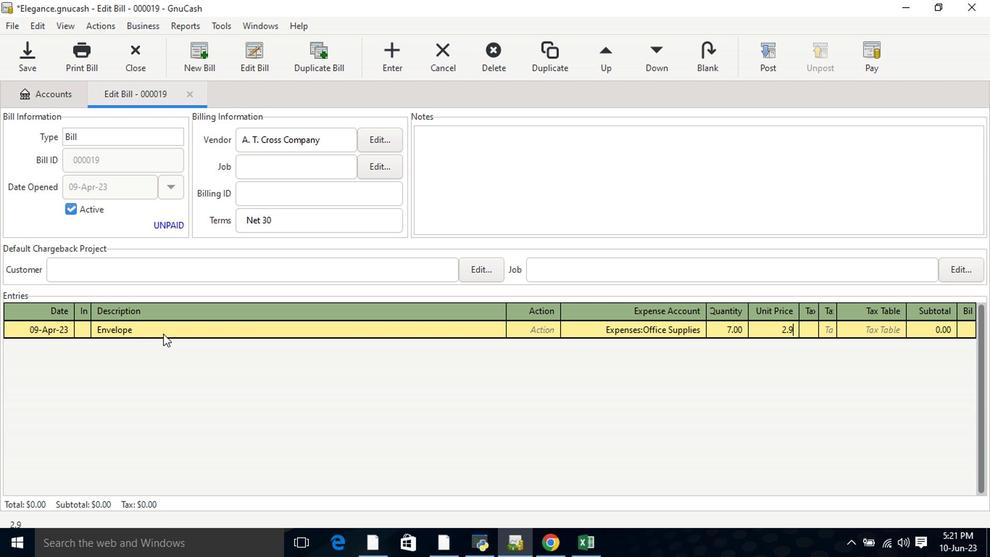 
Action: Mouse moved to (787, 327)
Screenshot: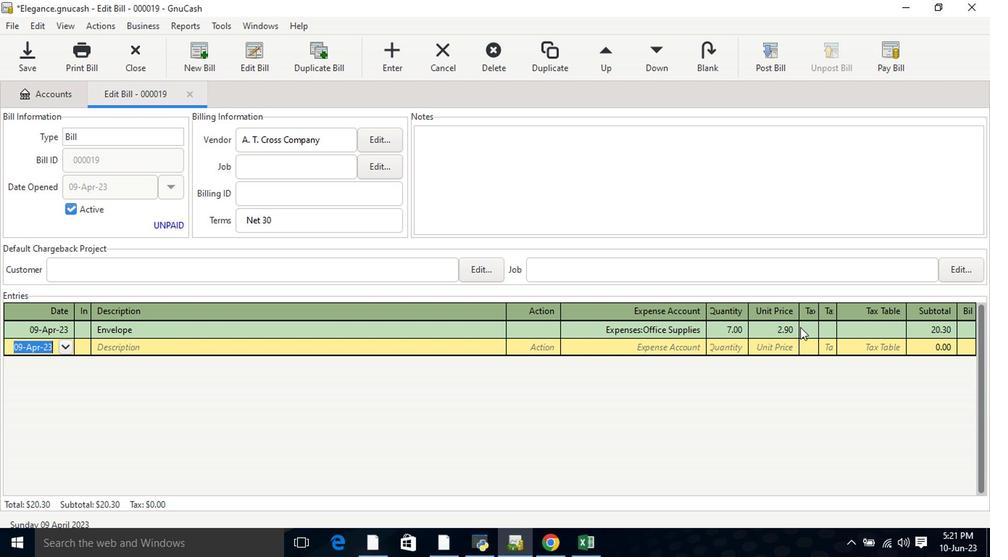 
Action: Mouse pressed left at (787, 327)
Screenshot: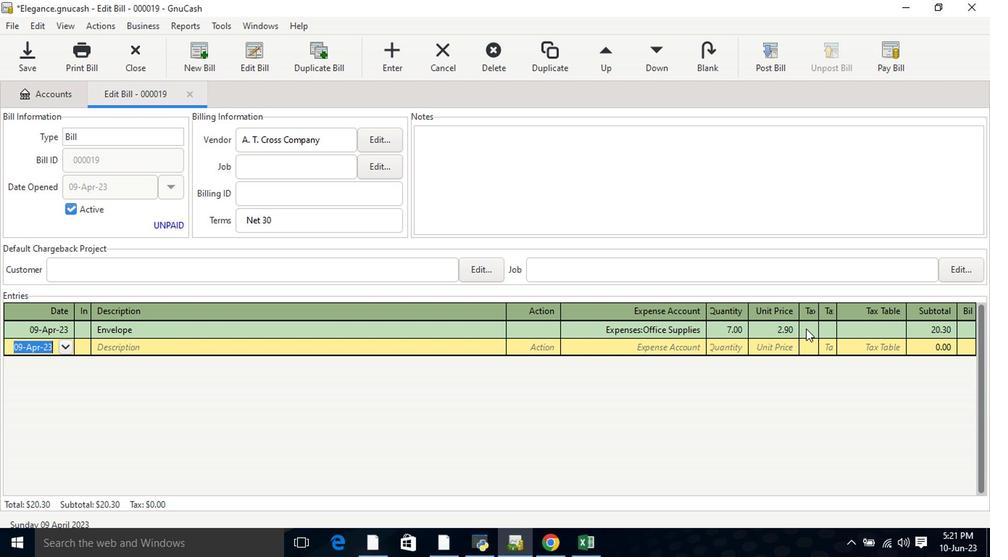 
Action: Mouse moved to (801, 325)
Screenshot: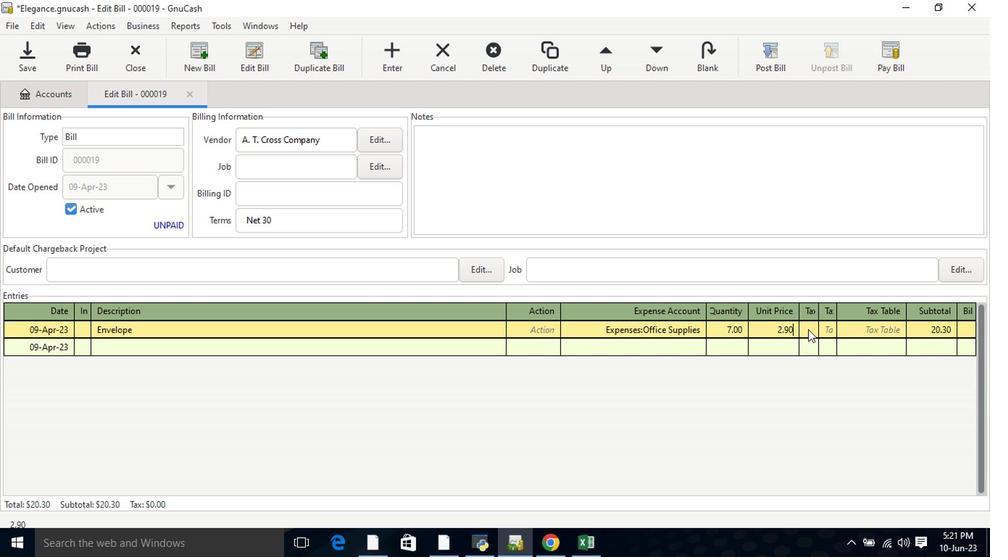 
Action: Mouse pressed left at (801, 325)
Screenshot: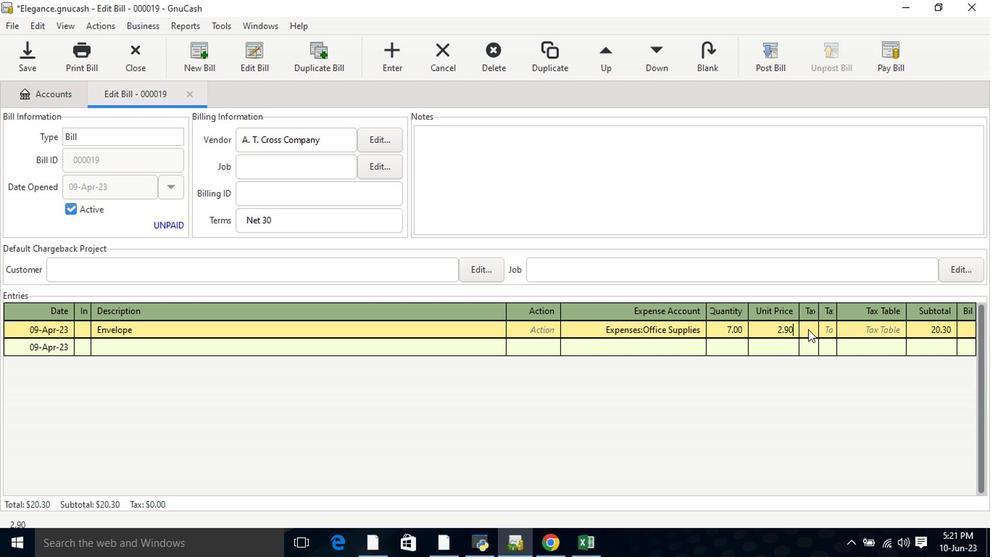 
Action: Mouse moved to (792, 330)
Screenshot: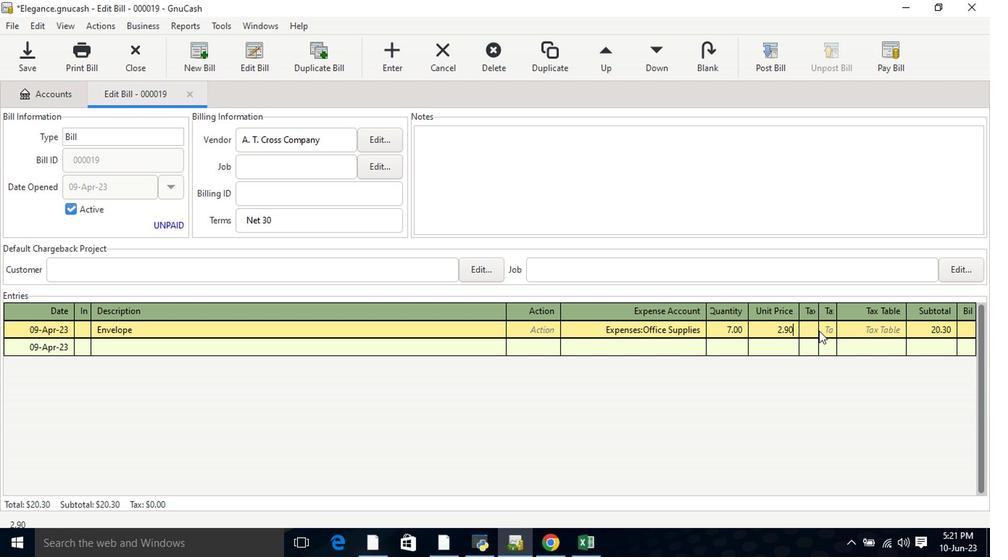 
Action: Mouse pressed left at (792, 330)
Screenshot: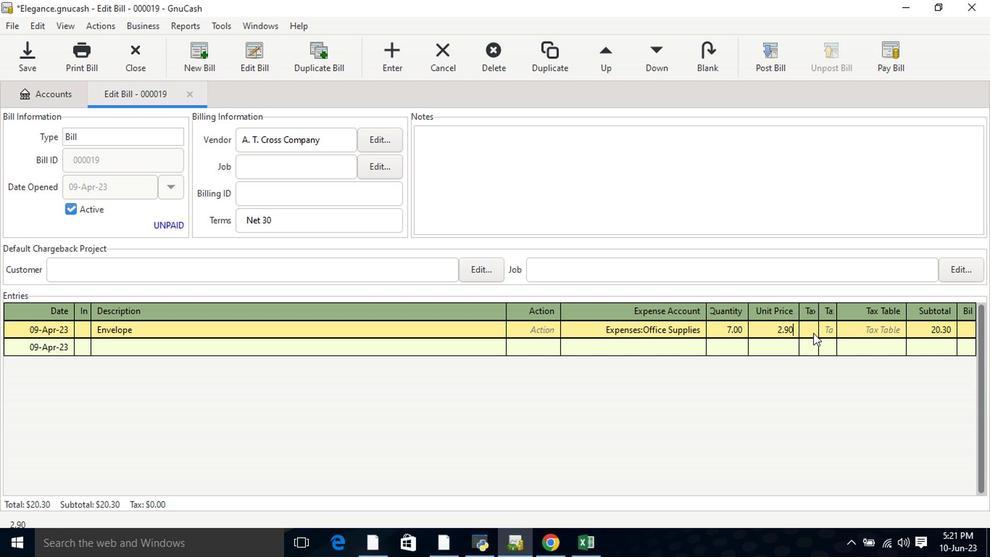 
Action: Mouse moved to (836, 328)
Screenshot: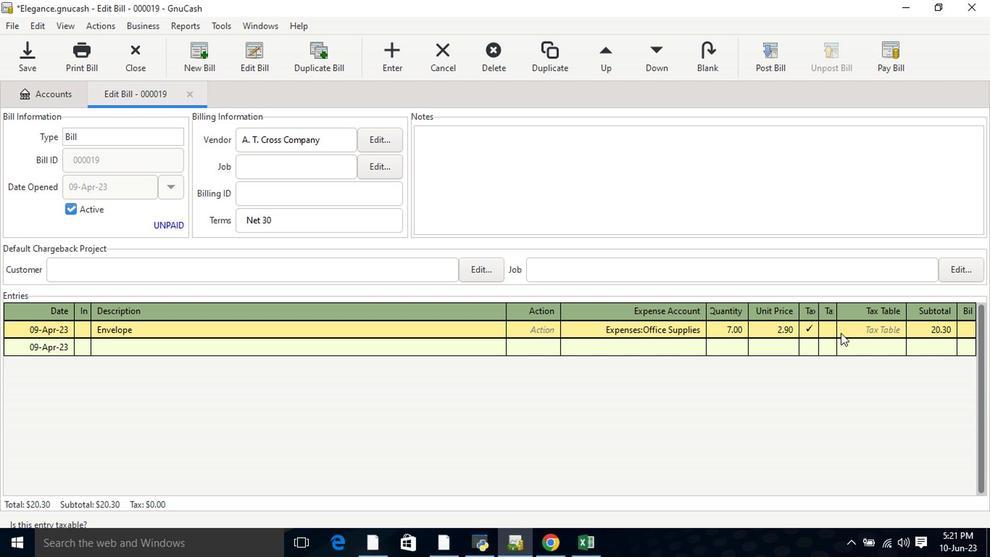 
Action: Key pressed <Key.tab>
Screenshot: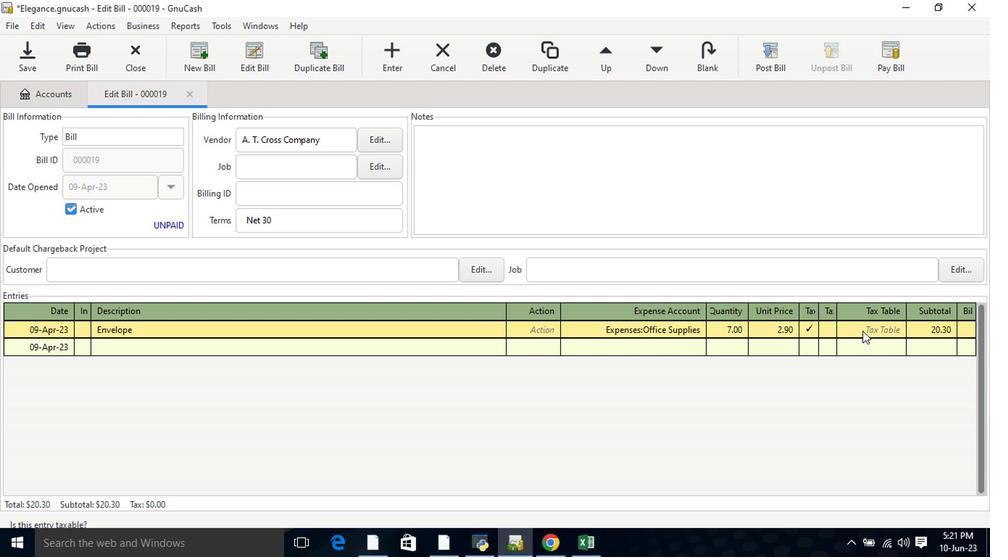 
Action: Mouse moved to (855, 325)
Screenshot: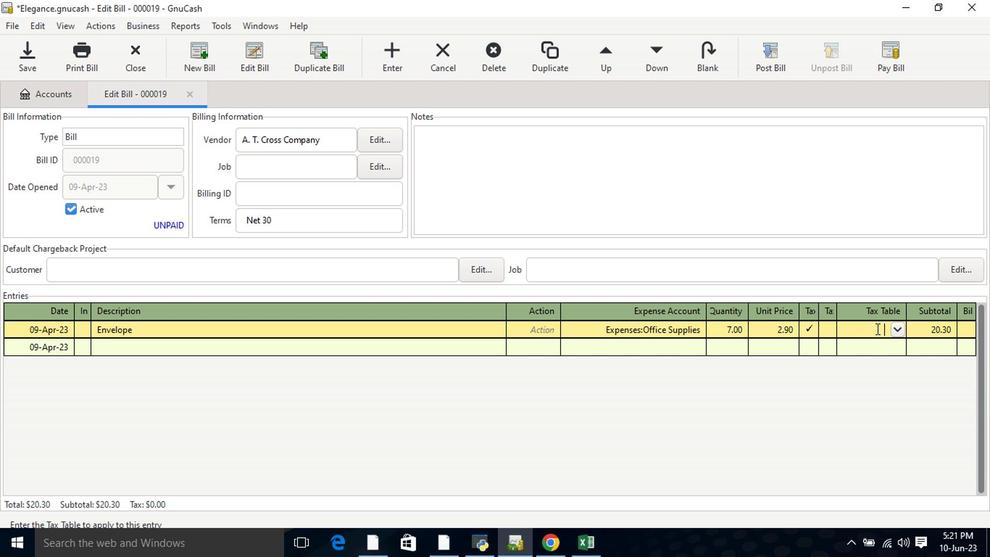
Action: Mouse pressed left at (855, 325)
Screenshot: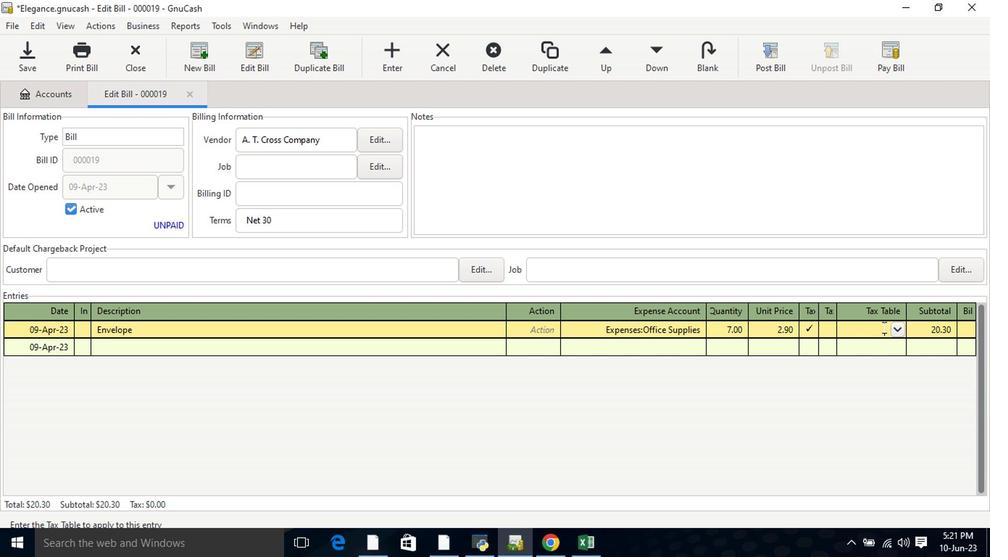 
Action: Mouse moved to (863, 325)
Screenshot: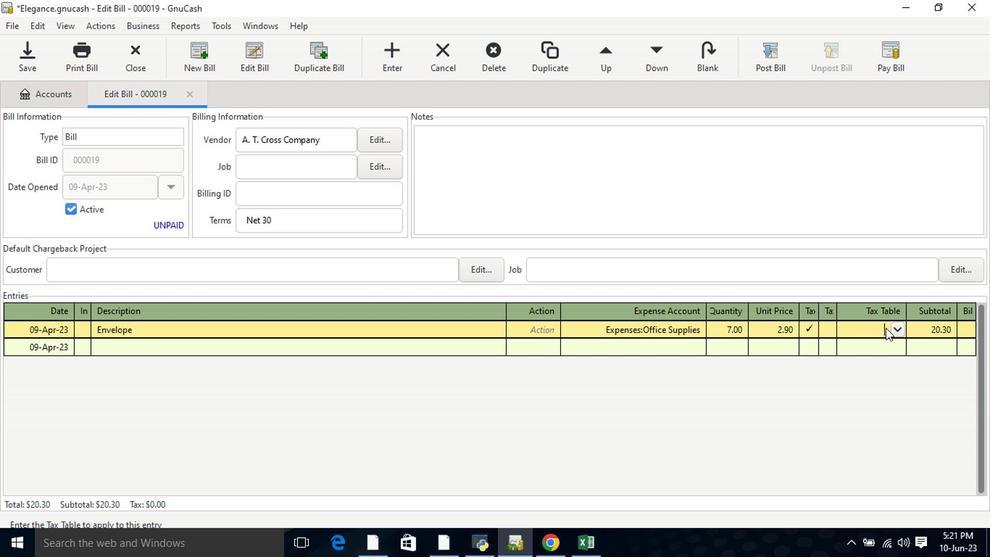 
Action: Mouse pressed left at (863, 325)
Screenshot: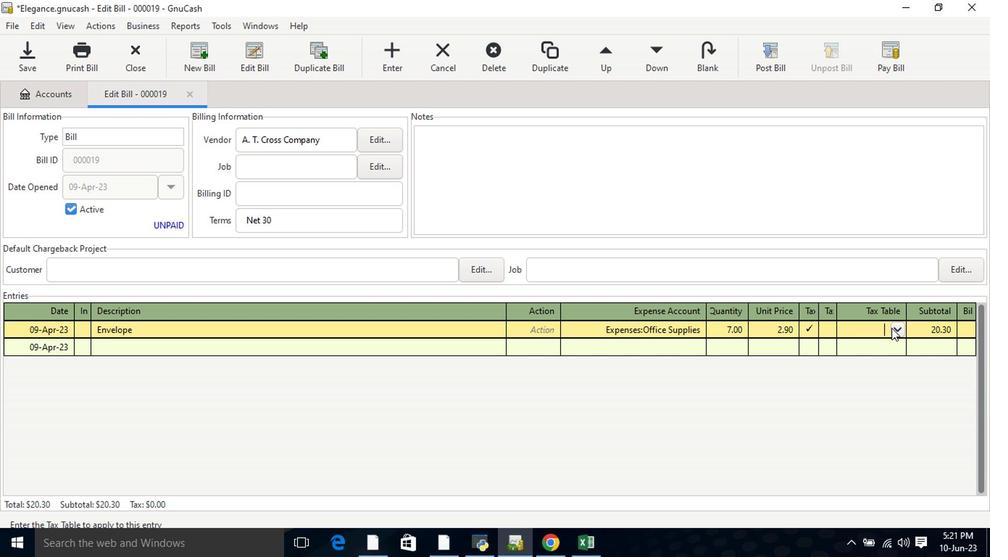 
Action: Mouse moved to (856, 340)
Screenshot: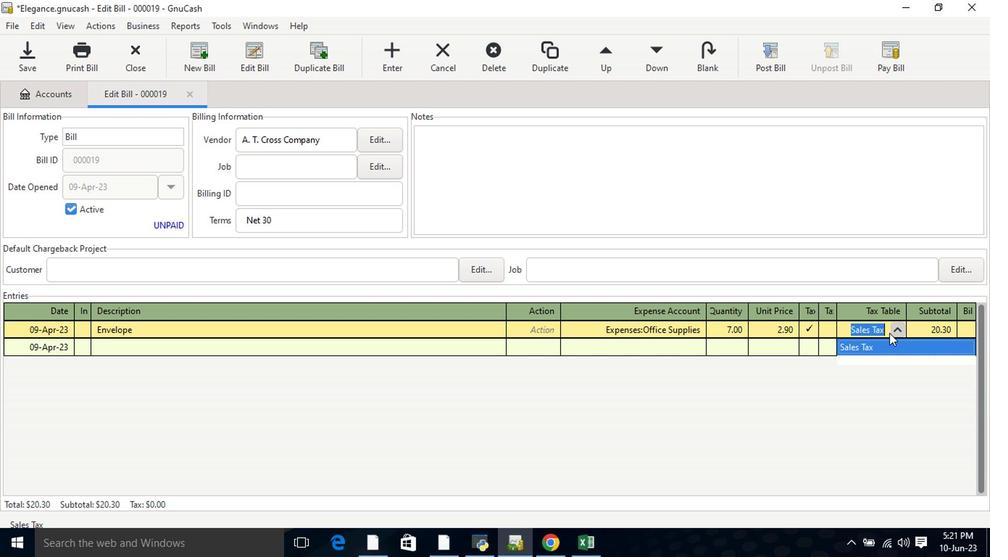 
Action: Key pressed <Key.tab><Key.tab><Key.shift>Folders<Key.tab><Key.tab>off<Key.tab>6<Key.tab>18.5<Key.tab>
Screenshot: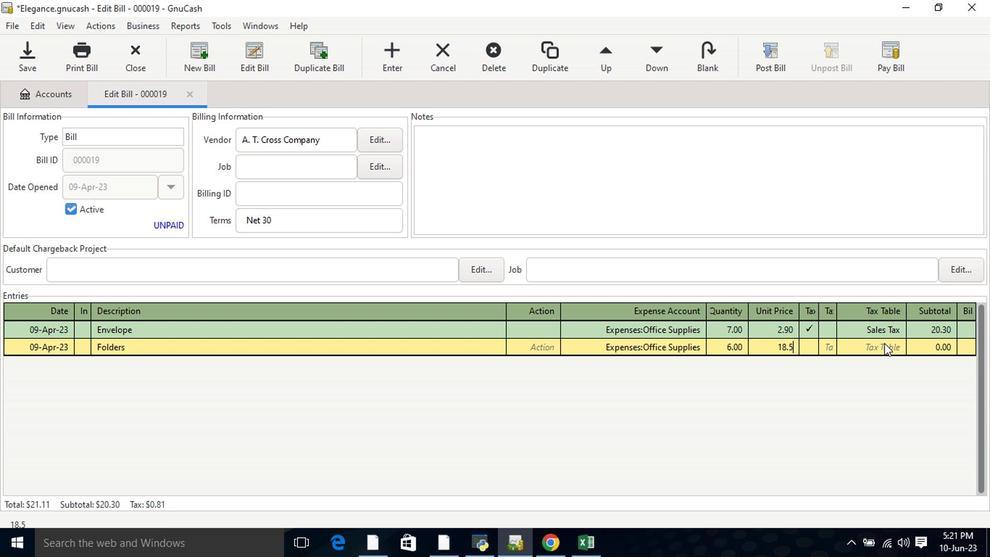 
Action: Mouse moved to (792, 343)
Screenshot: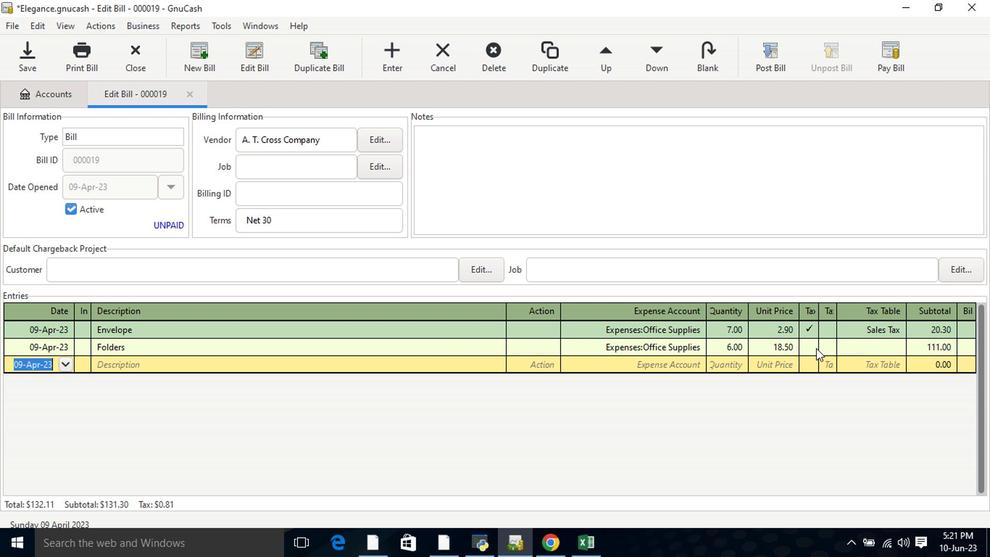 
Action: Mouse pressed left at (792, 343)
Screenshot: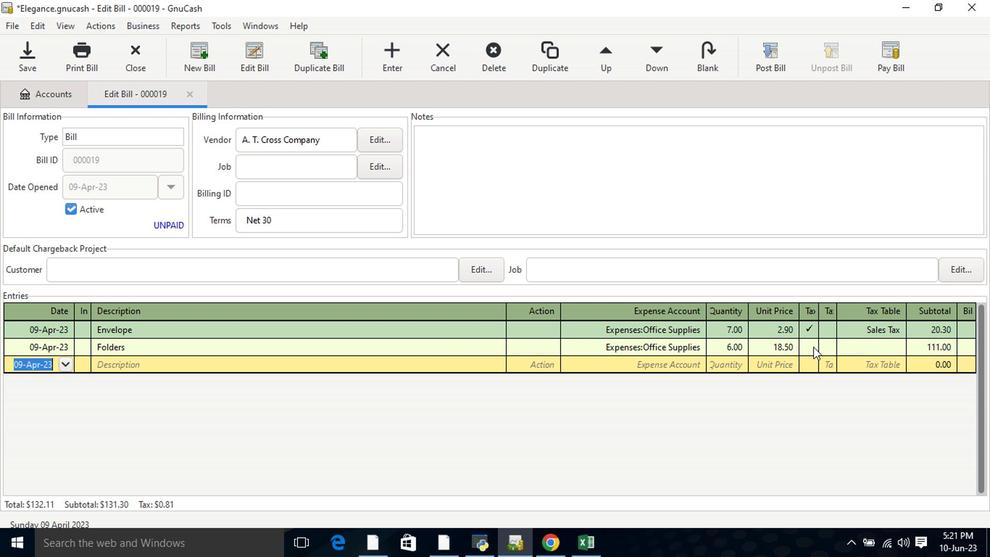 
Action: Mouse moved to (793, 344)
Screenshot: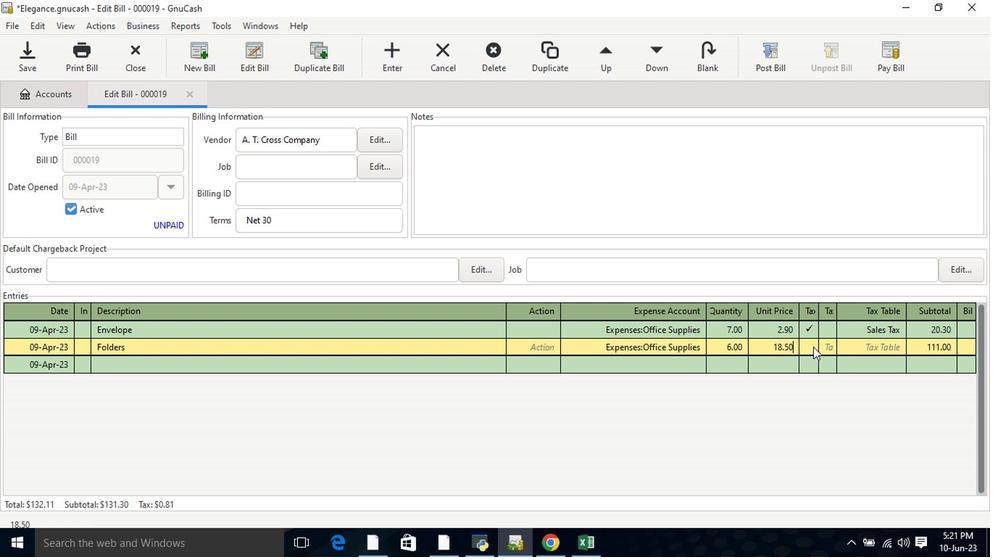 
Action: Key pressed <Key.tab>
Screenshot: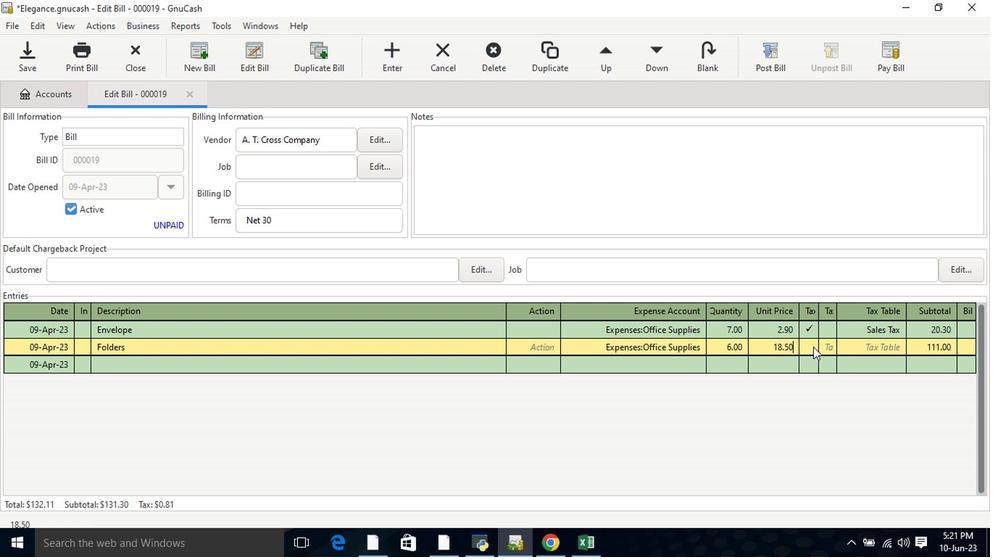 
Action: Mouse moved to (793, 344)
Screenshot: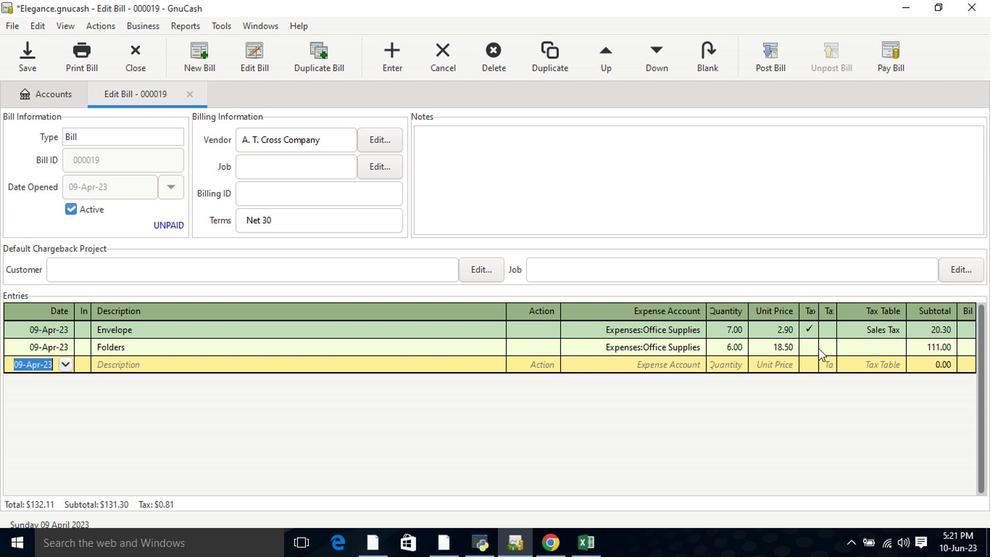 
Action: Mouse pressed left at (793, 344)
Screenshot: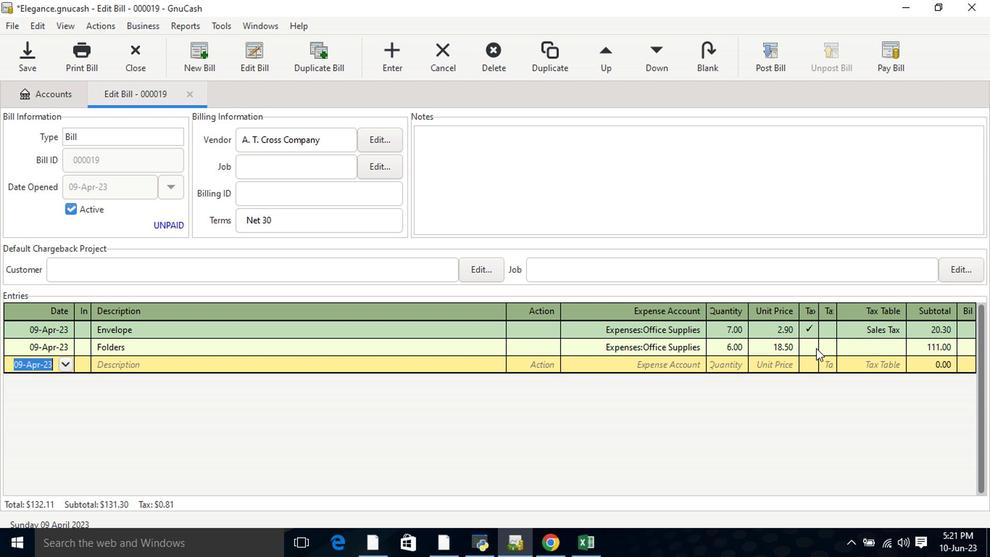 
Action: Mouse moved to (811, 346)
Screenshot: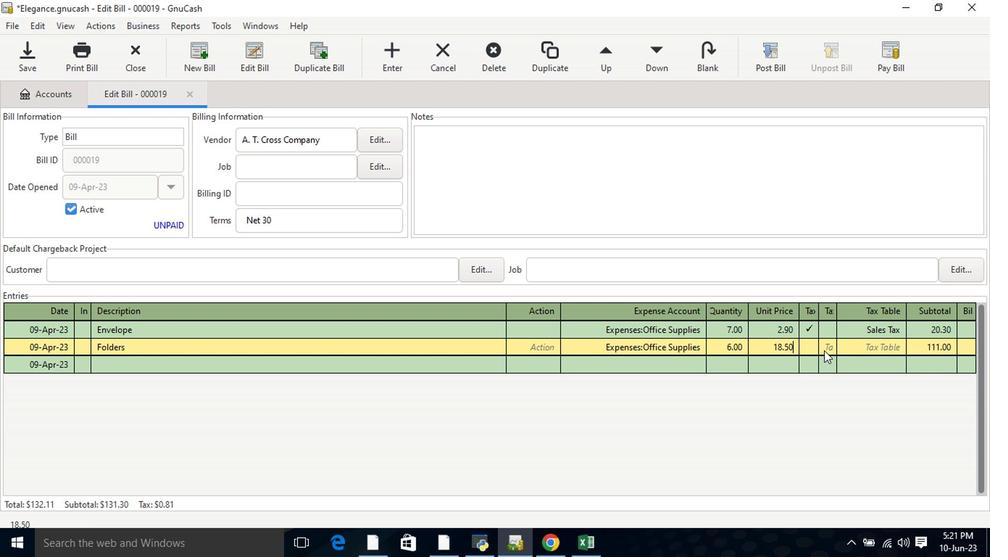 
Action: Key pressed <Key.tab>
Screenshot: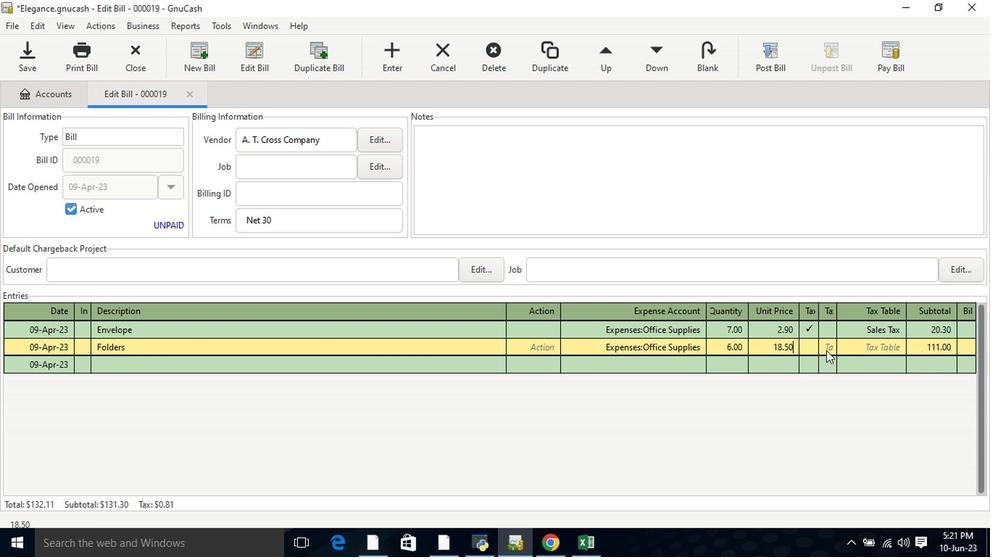 
Action: Mouse moved to (785, 345)
Screenshot: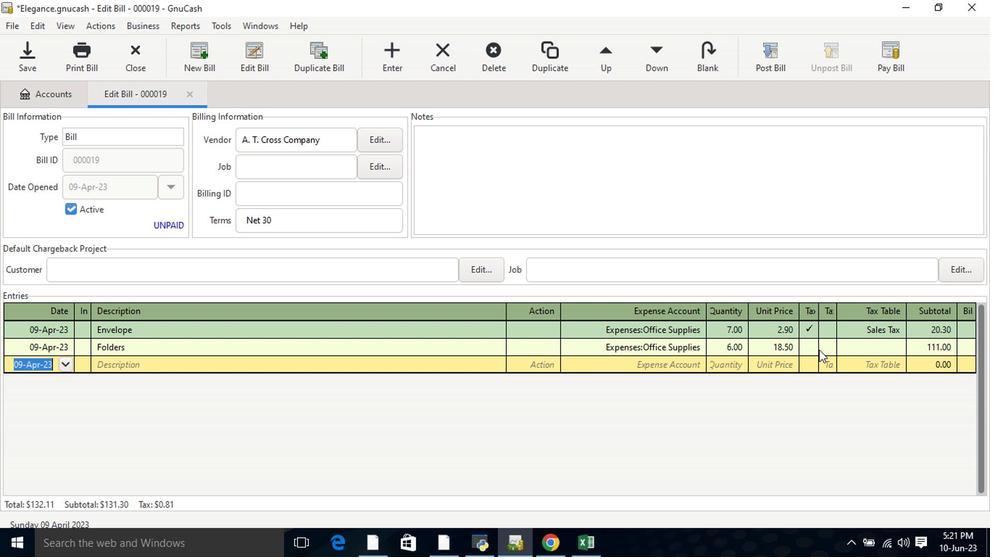 
Action: Mouse pressed left at (785, 345)
Screenshot: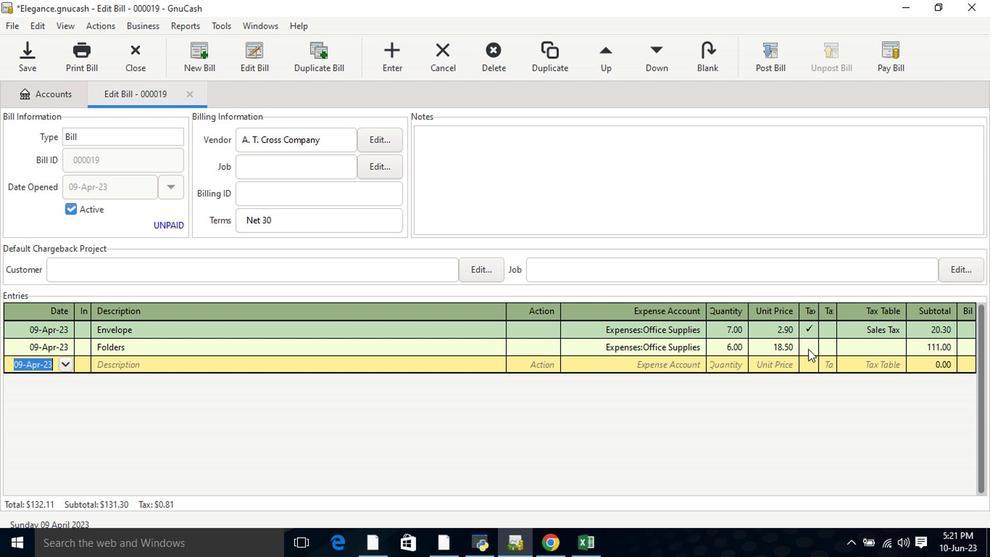 
Action: Mouse moved to (792, 345)
Screenshot: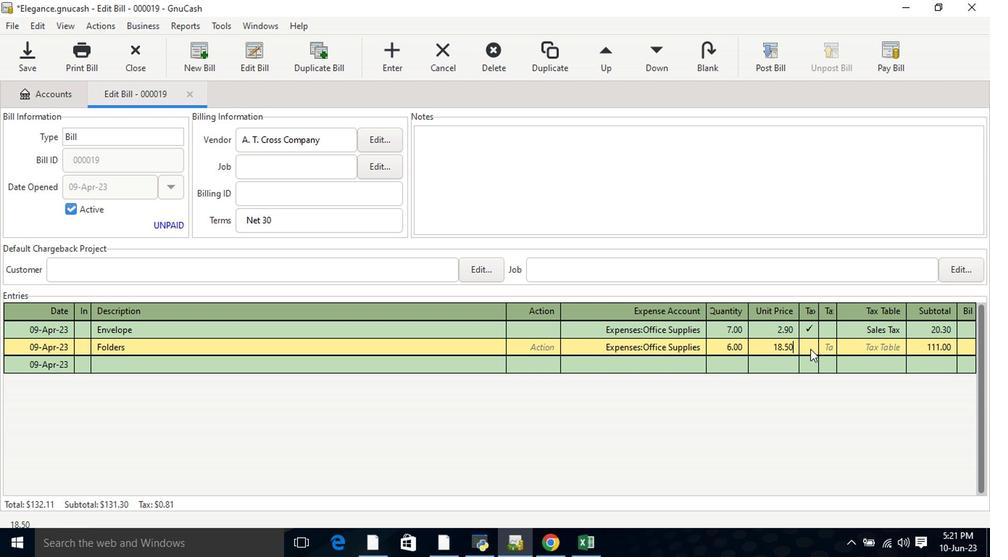 
Action: Key pressed <Key.tab>
Screenshot: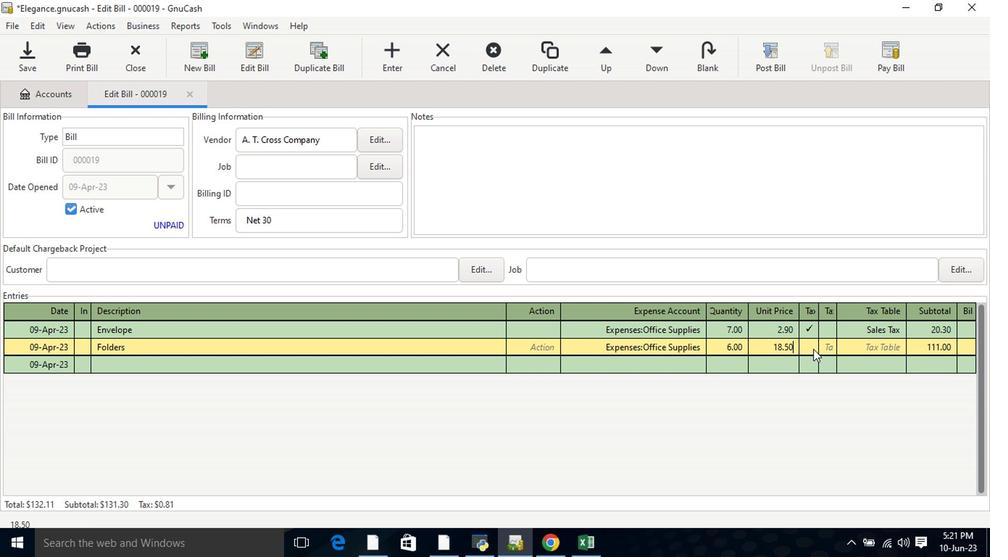 
Action: Mouse pressed left at (792, 345)
Screenshot: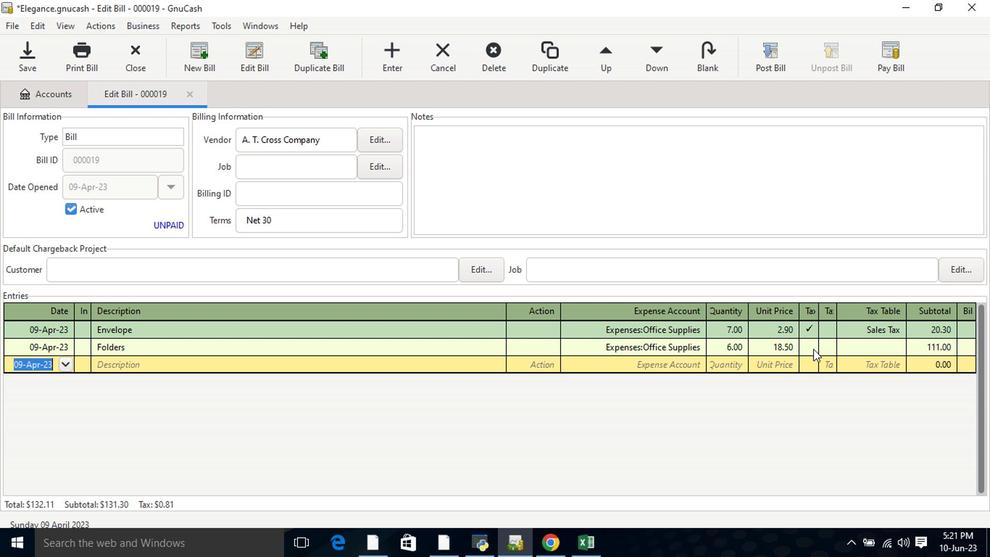 
Action: Mouse pressed left at (792, 345)
Screenshot: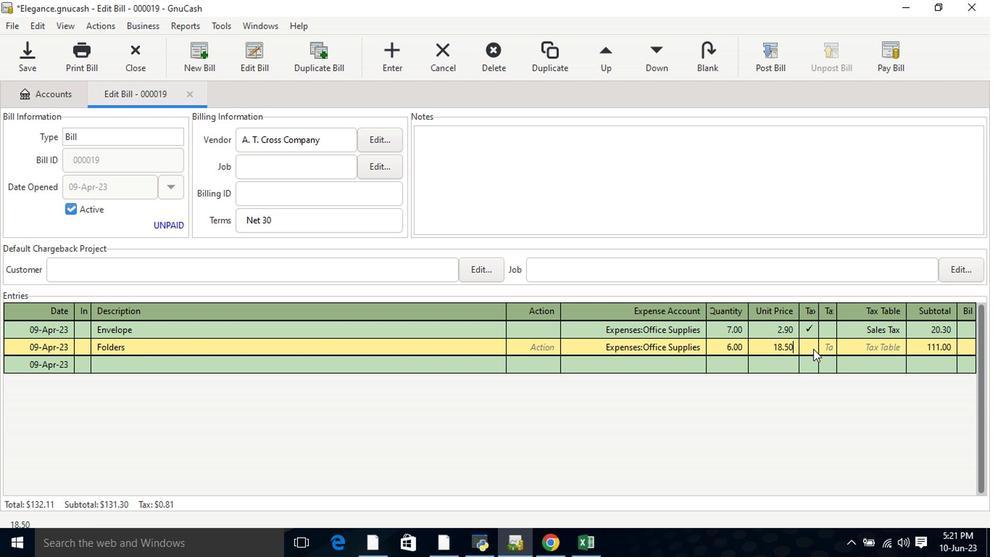
Action: Mouse moved to (844, 342)
Screenshot: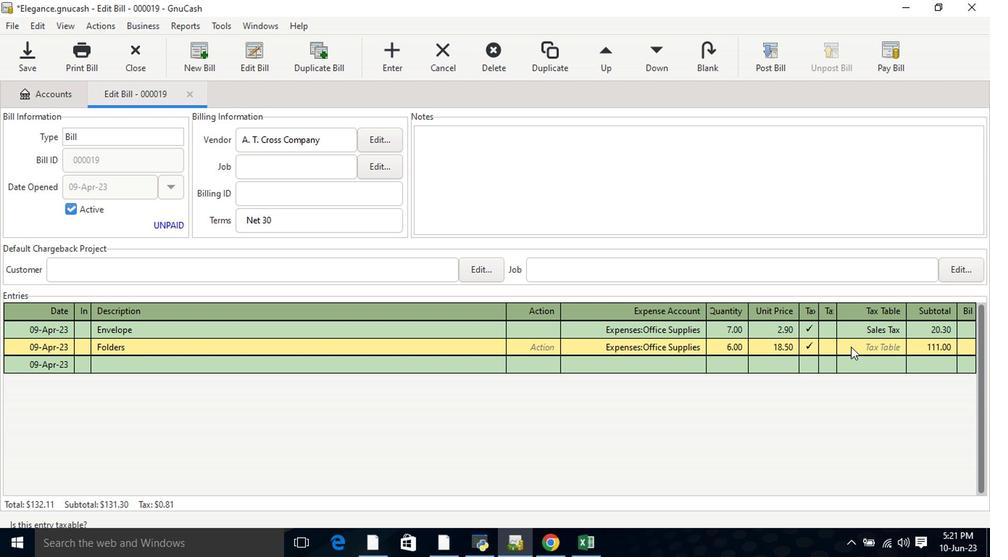 
Action: Mouse pressed left at (844, 342)
Screenshot: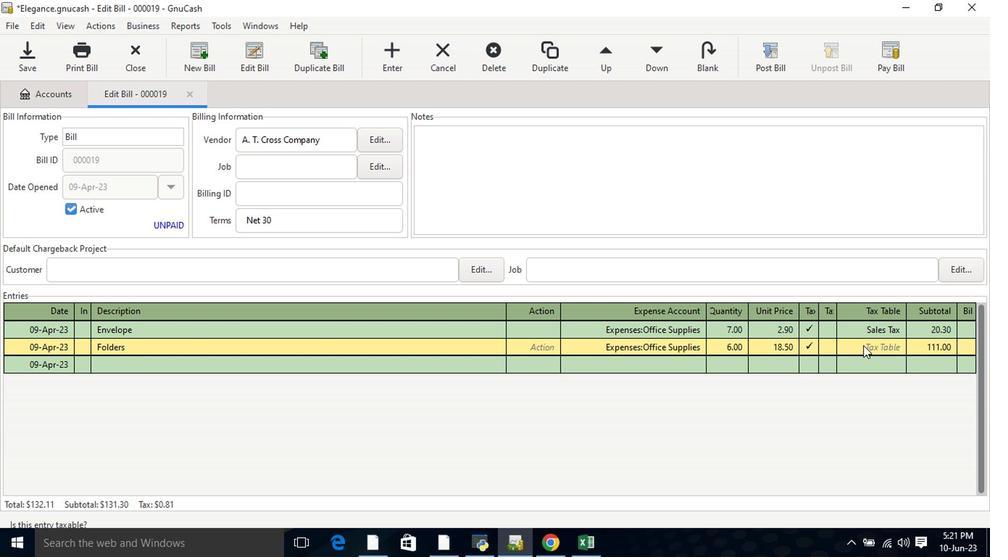 
Action: Mouse moved to (866, 342)
Screenshot: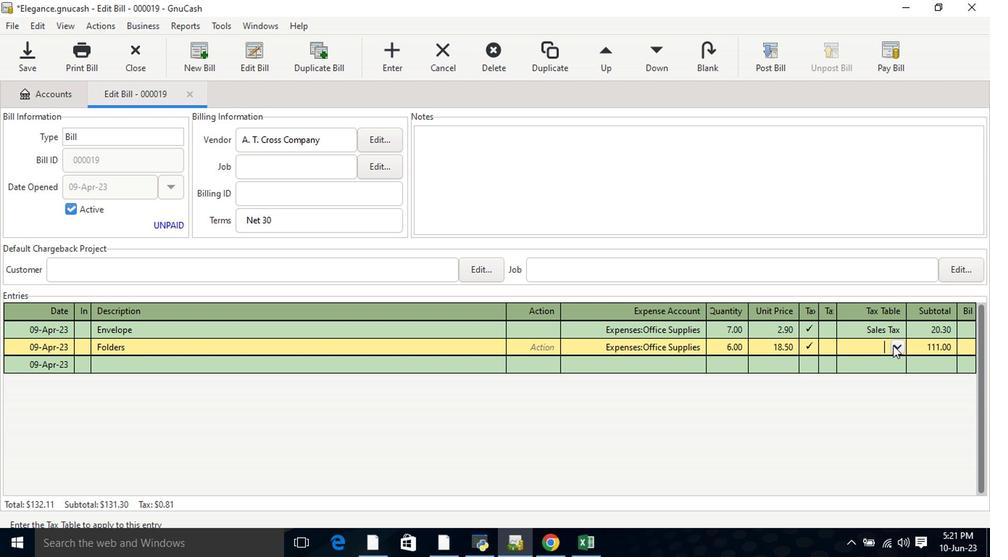 
Action: Mouse pressed left at (866, 342)
Screenshot: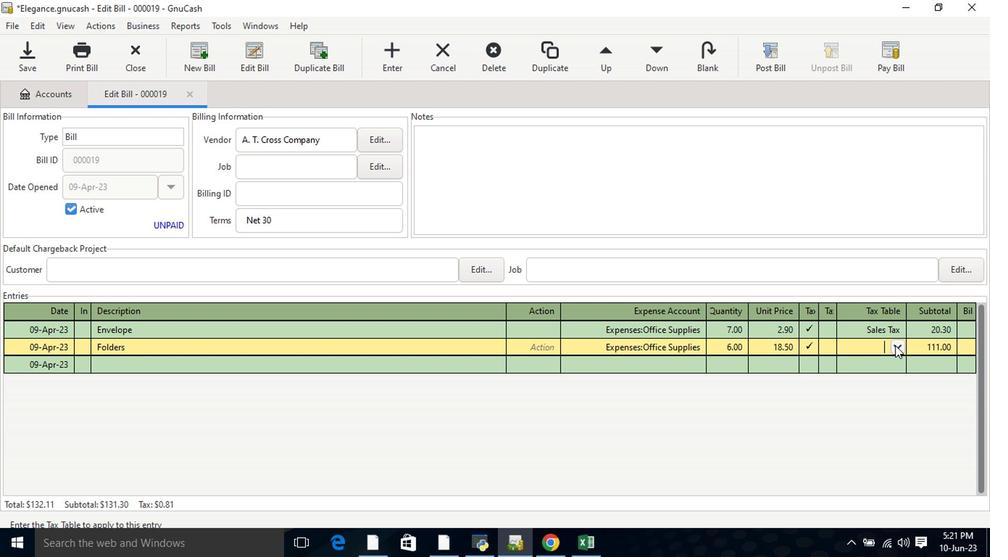 
Action: Mouse moved to (862, 359)
Screenshot: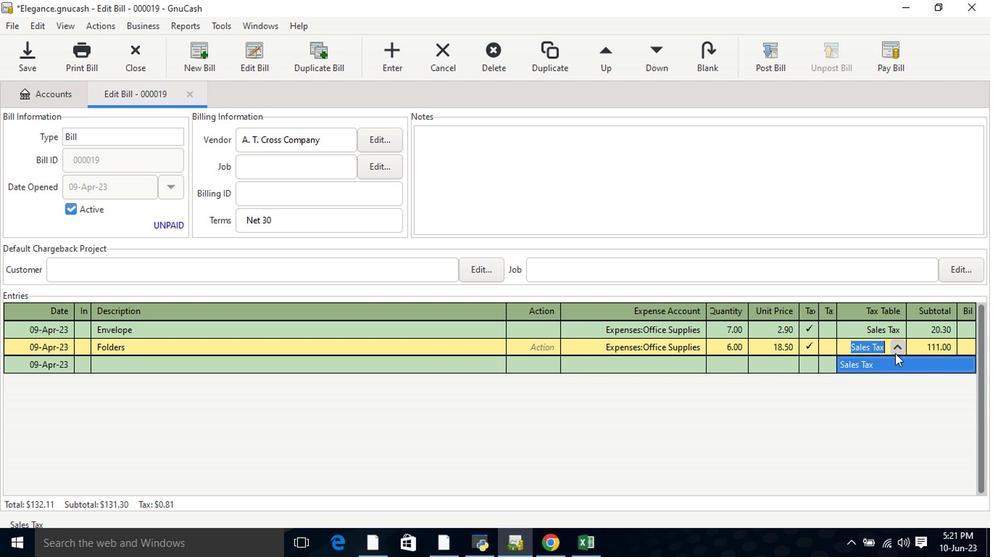 
Action: Mouse pressed left at (862, 359)
Screenshot: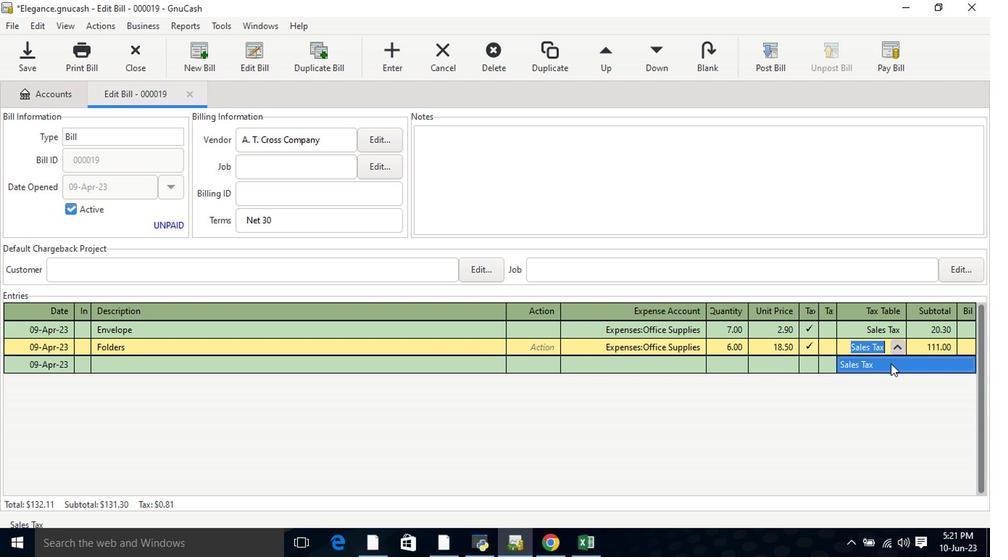 
Action: Mouse moved to (861, 359)
Screenshot: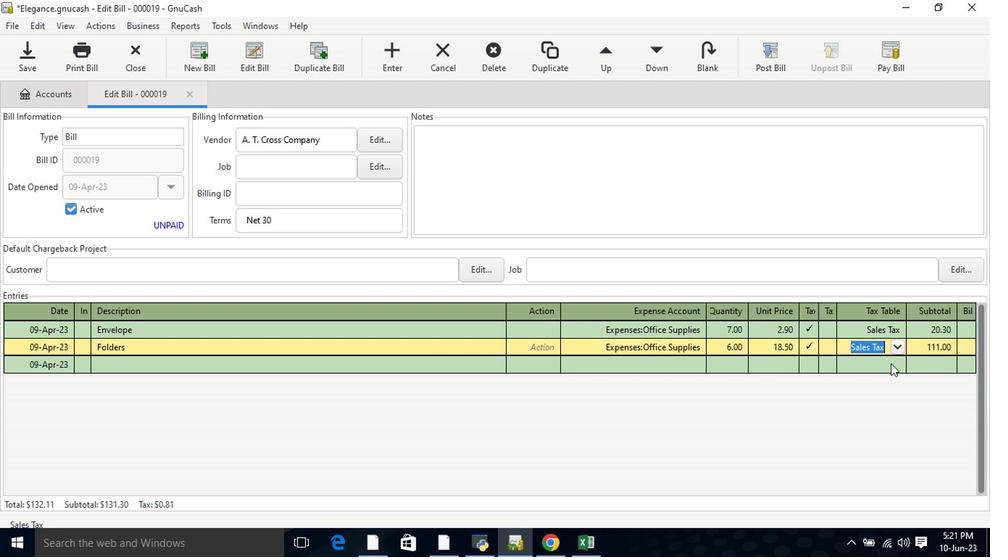 
Action: Key pressed <Key.tab>
Screenshot: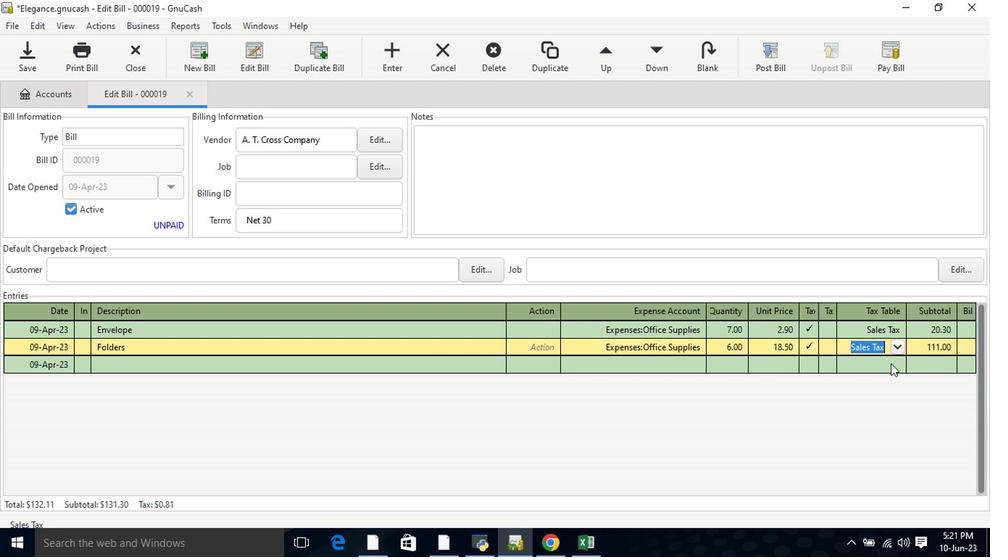 
Action: Mouse moved to (753, 69)
Screenshot: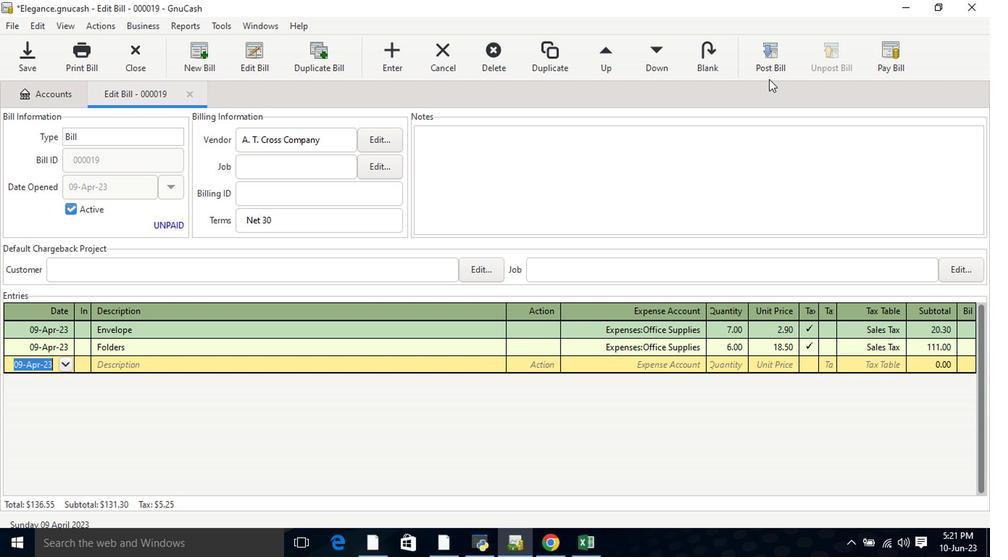 
Action: Mouse pressed left at (753, 69)
Screenshot: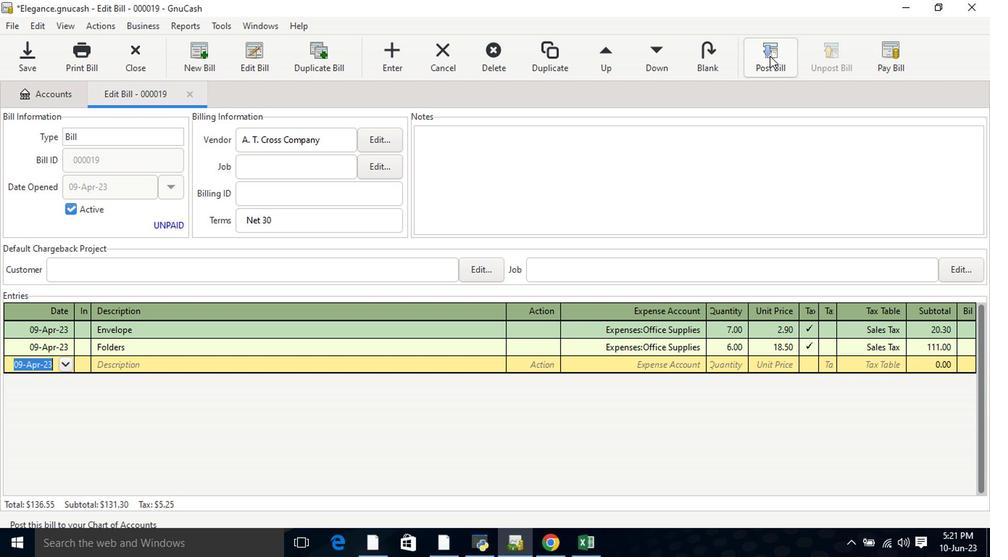 
Action: Mouse moved to (600, 369)
Screenshot: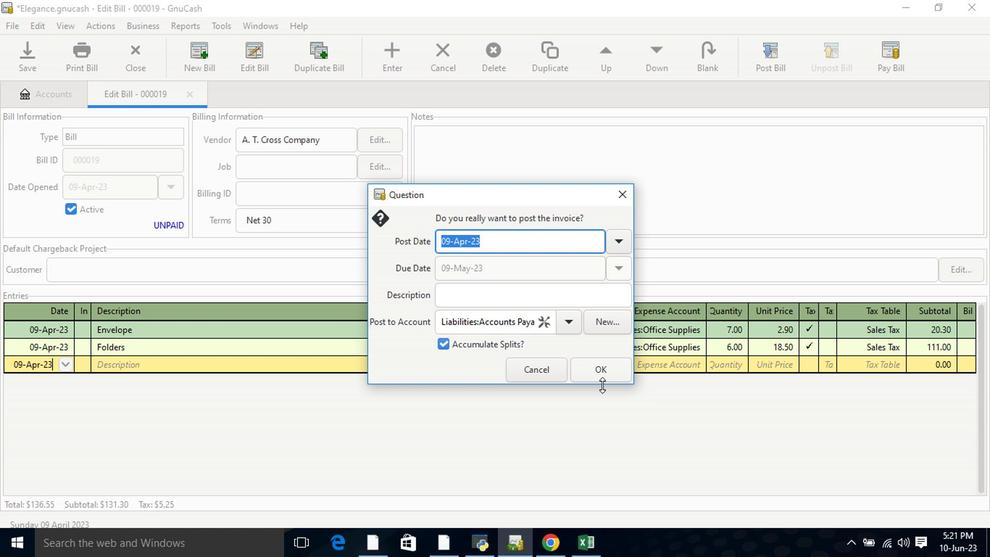 
Action: Mouse pressed left at (600, 369)
Screenshot: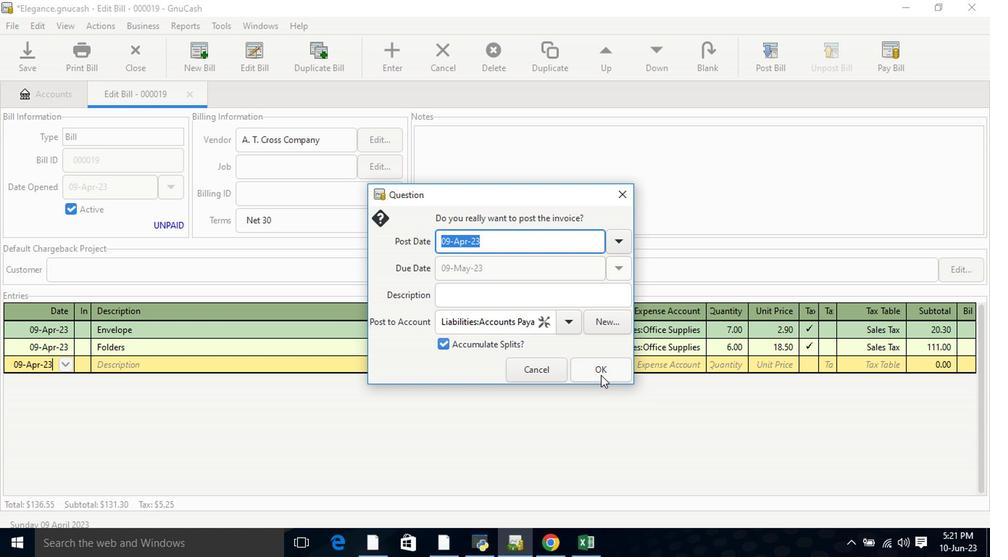 
Action: Mouse moved to (855, 65)
Screenshot: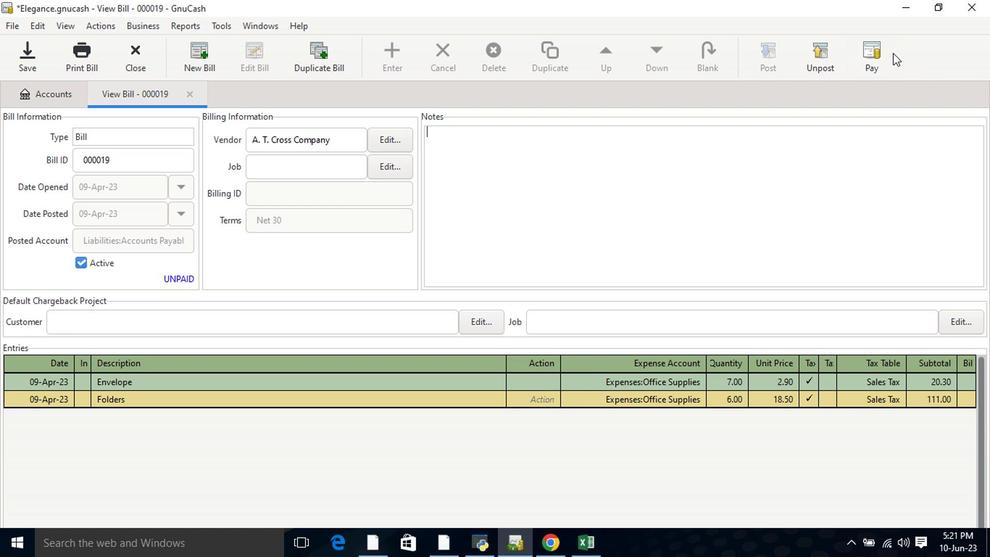 
Action: Mouse pressed left at (855, 65)
Screenshot: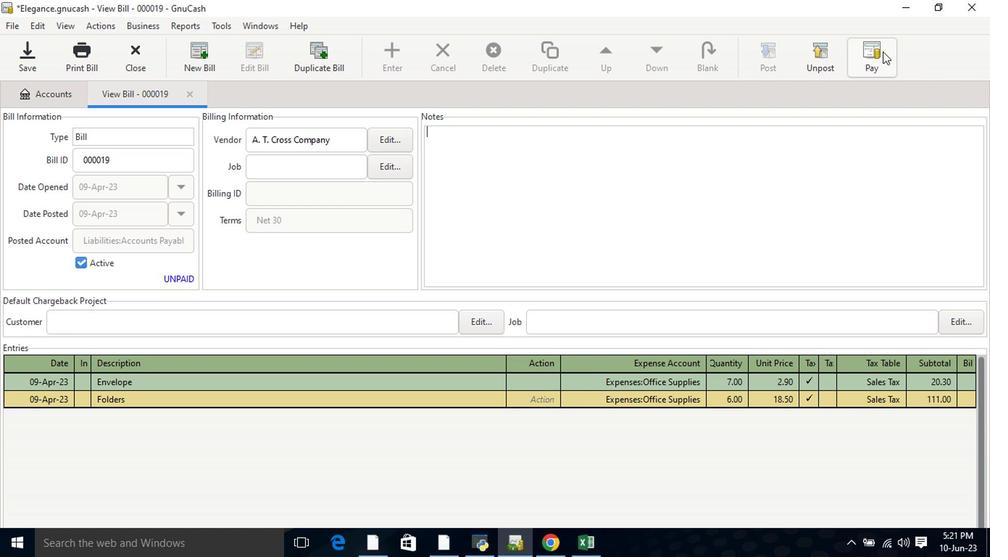 
Action: Mouse moved to (457, 283)
Screenshot: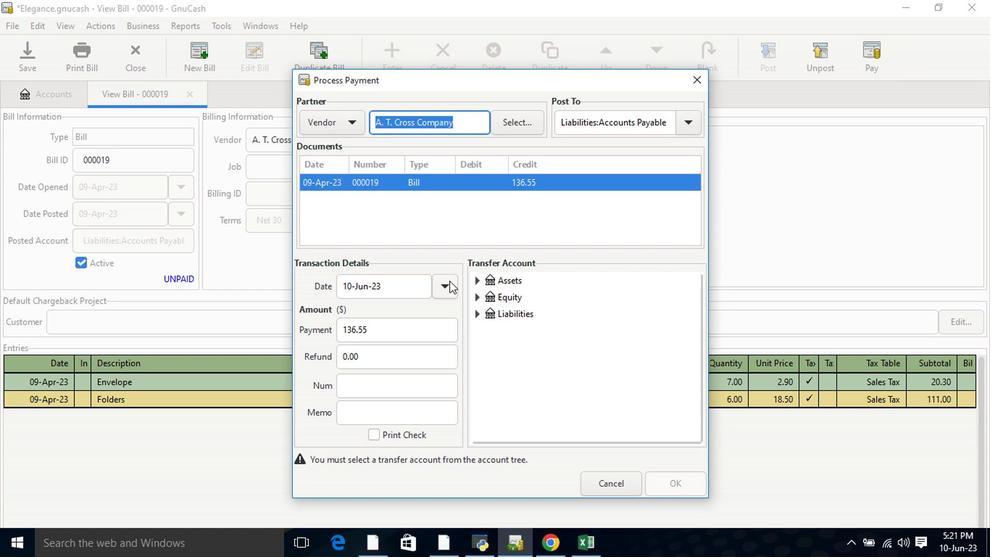 
Action: Mouse pressed left at (457, 283)
Screenshot: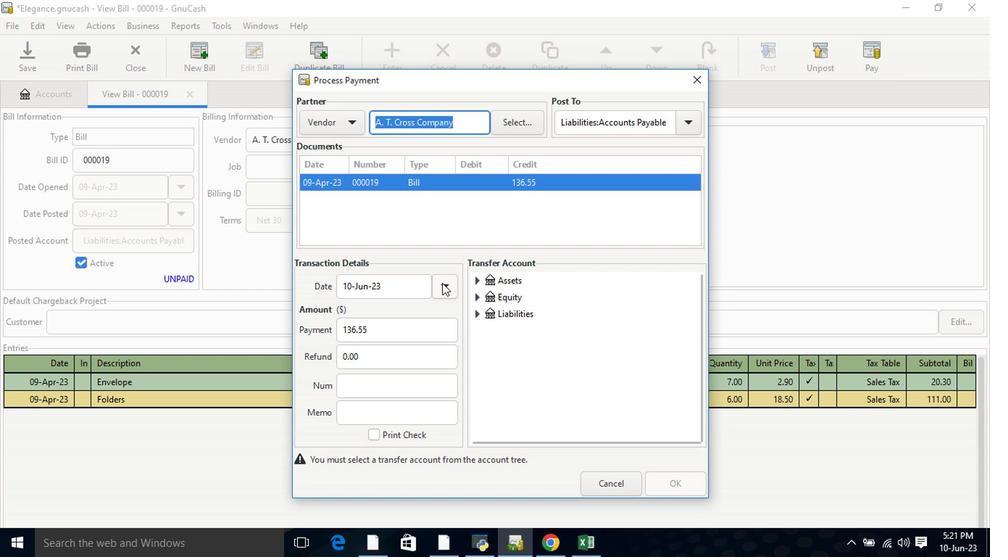 
Action: Mouse moved to (355, 307)
Screenshot: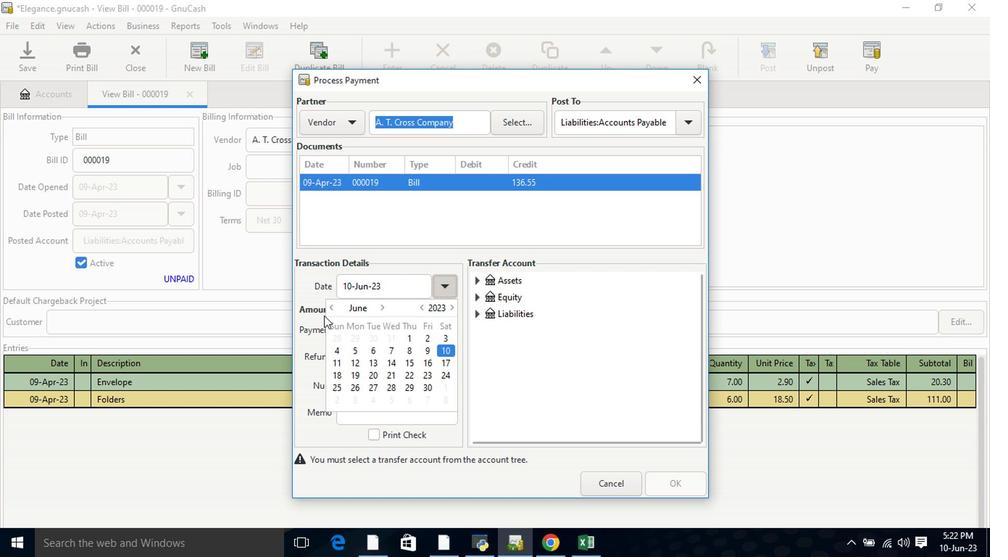 
Action: Mouse pressed left at (355, 307)
Screenshot: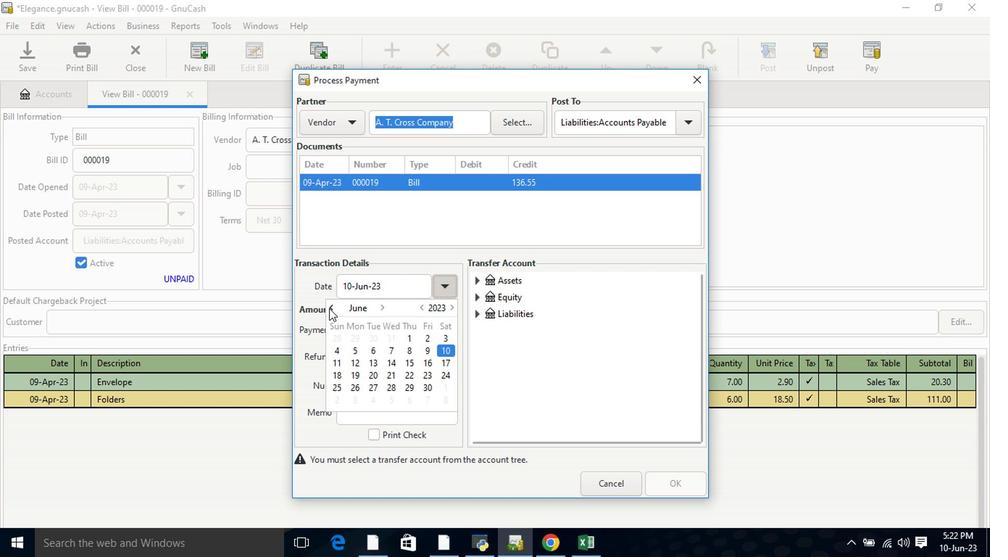 
Action: Mouse moved to (378, 348)
Screenshot: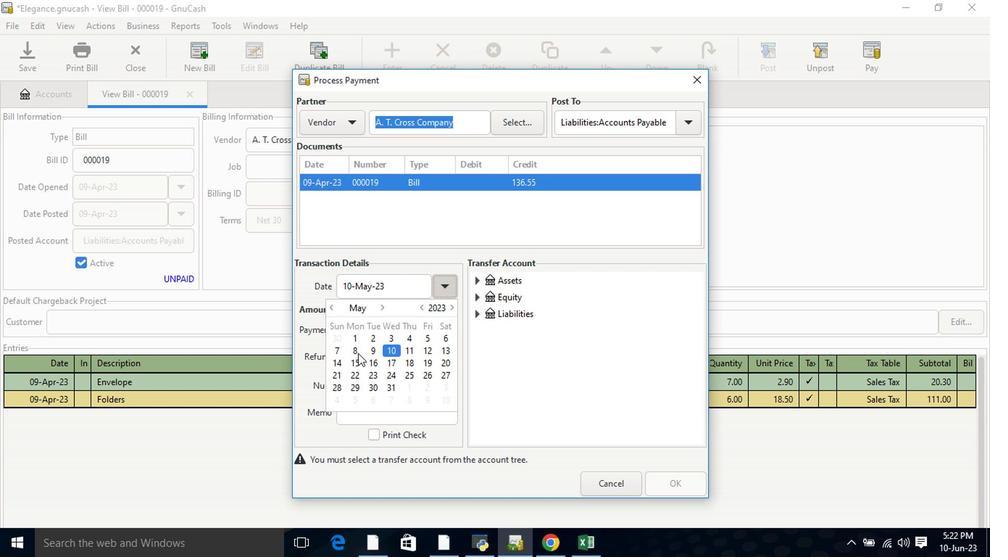 
Action: Mouse pressed left at (378, 348)
Screenshot: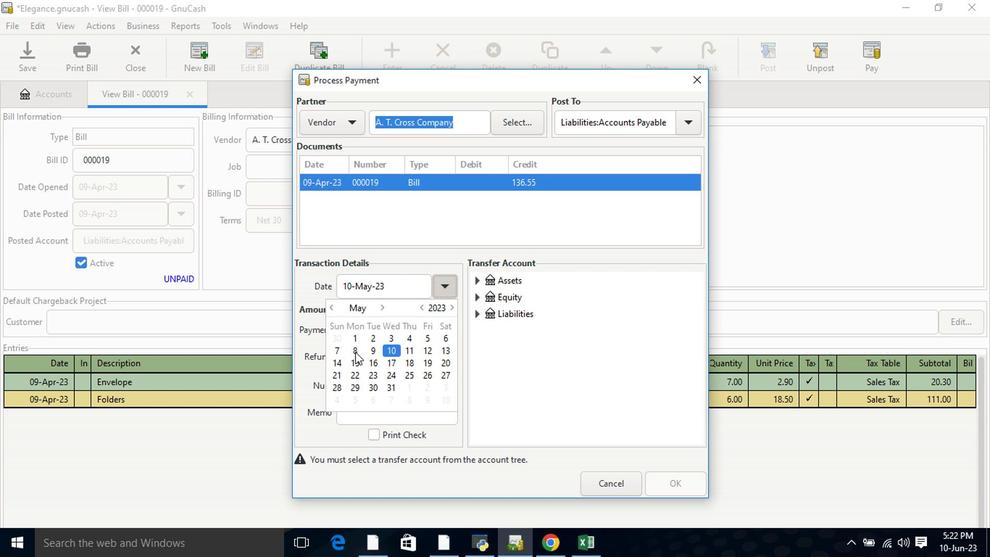 
Action: Mouse pressed left at (378, 348)
Screenshot: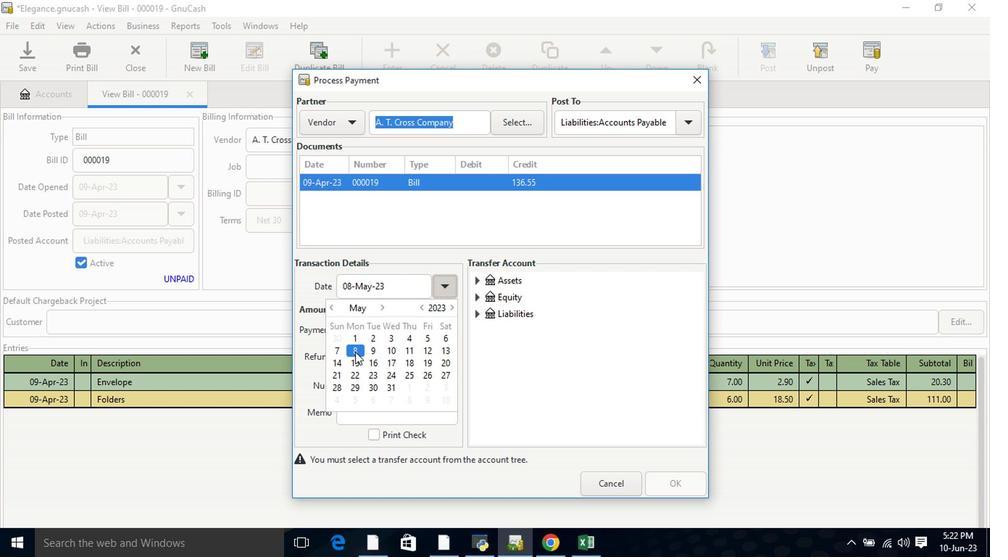 
Action: Mouse moved to (488, 278)
Screenshot: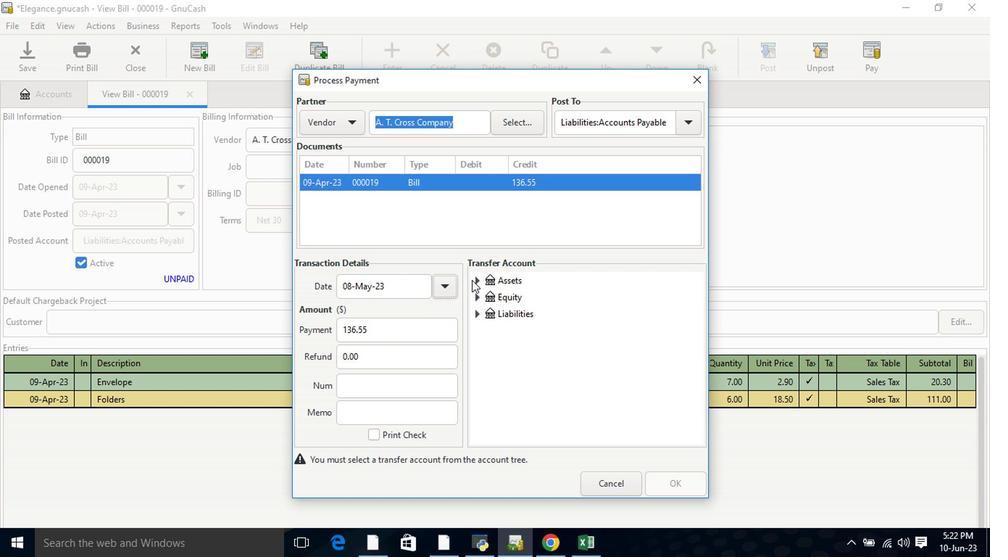 
Action: Mouse pressed left at (488, 278)
Screenshot: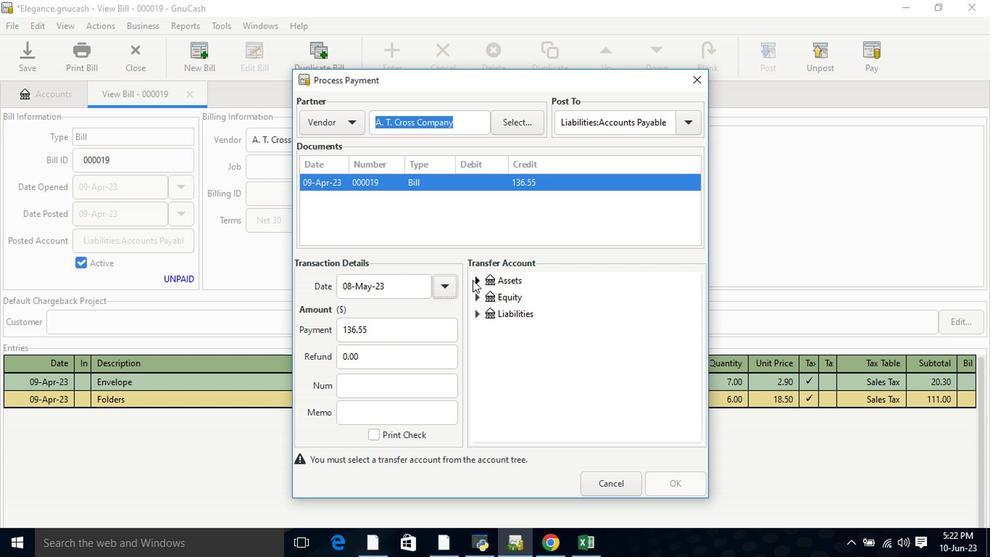 
Action: Mouse moved to (499, 300)
Screenshot: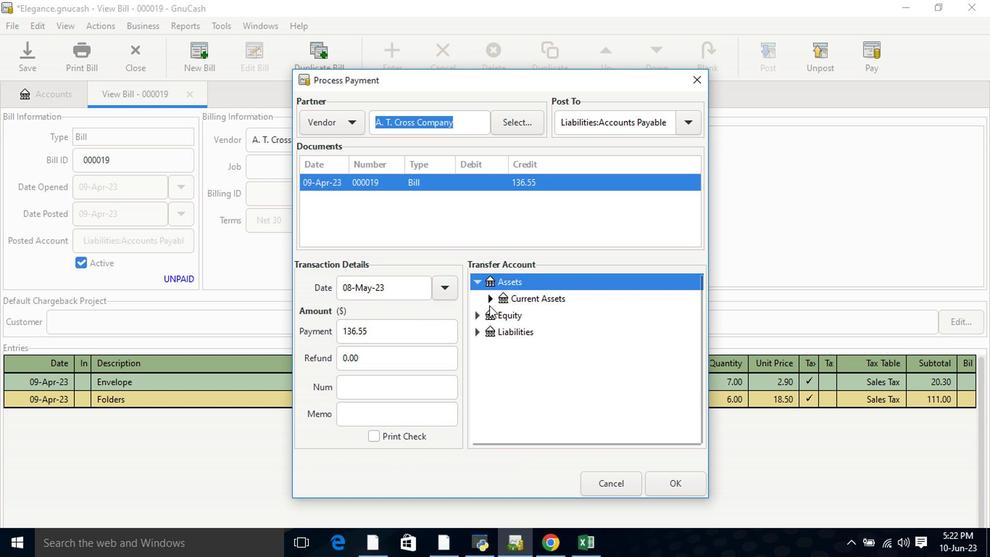 
Action: Mouse pressed left at (499, 300)
Screenshot: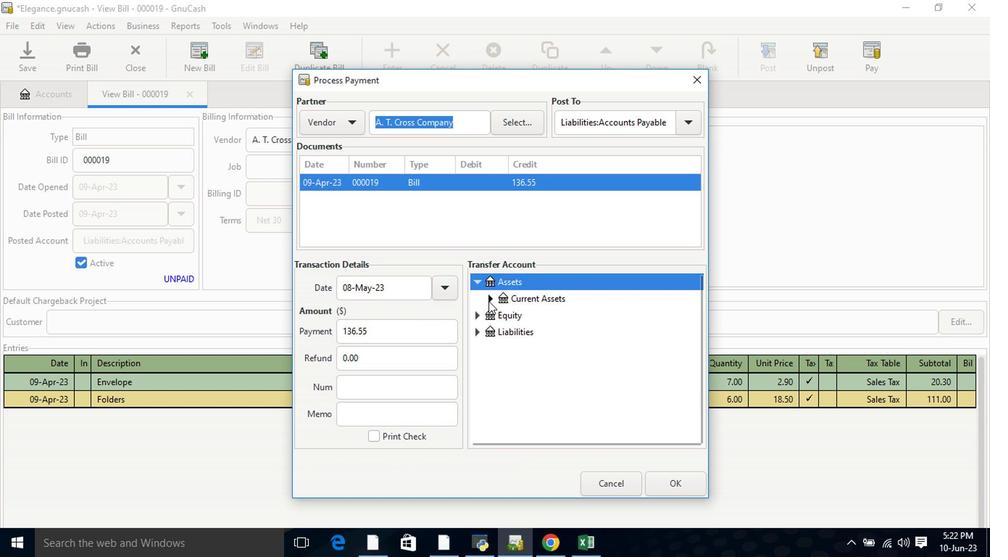
Action: Mouse moved to (525, 311)
Screenshot: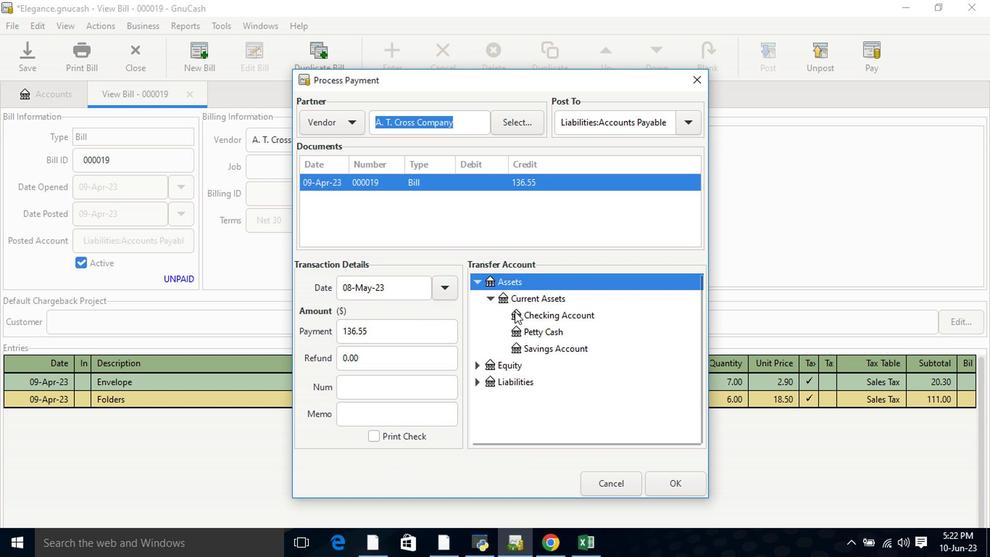 
Action: Mouse pressed left at (525, 311)
Screenshot: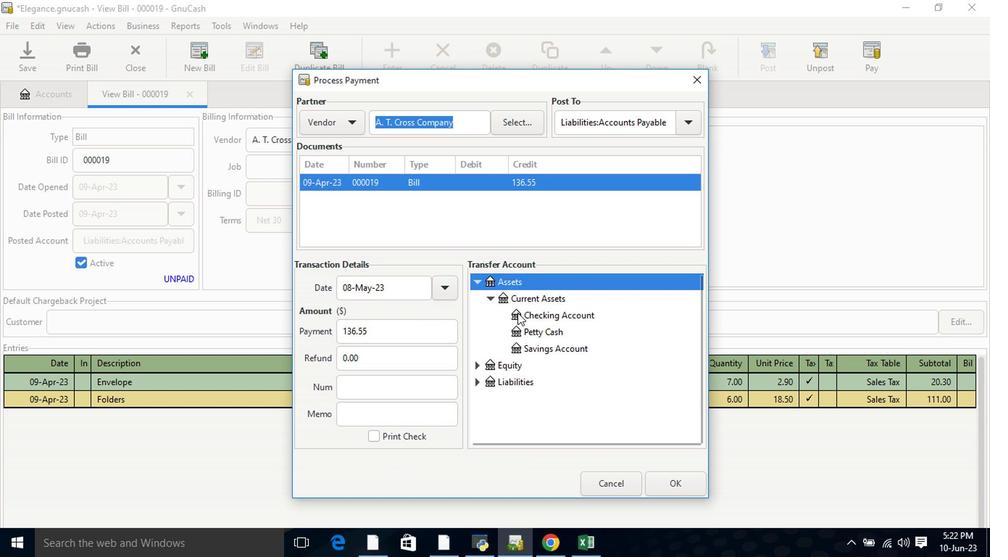 
Action: Mouse moved to (668, 468)
Screenshot: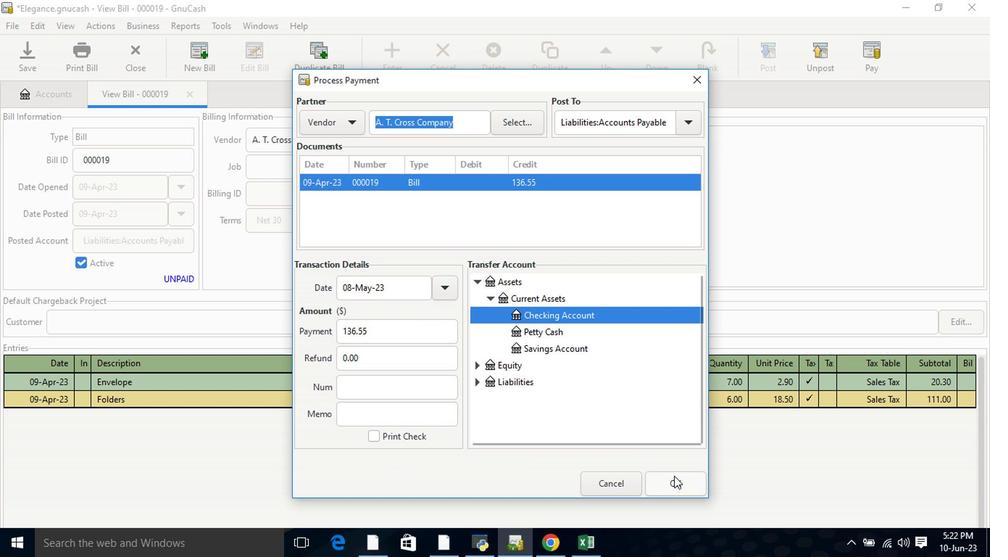 
Action: Mouse pressed left at (668, 468)
Screenshot: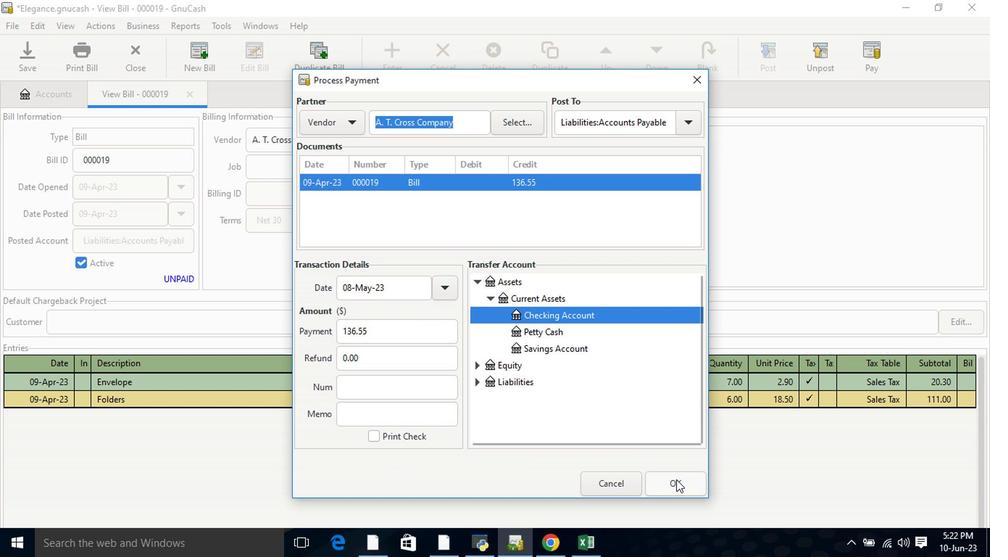 
Action: Mouse moved to (140, 63)
Screenshot: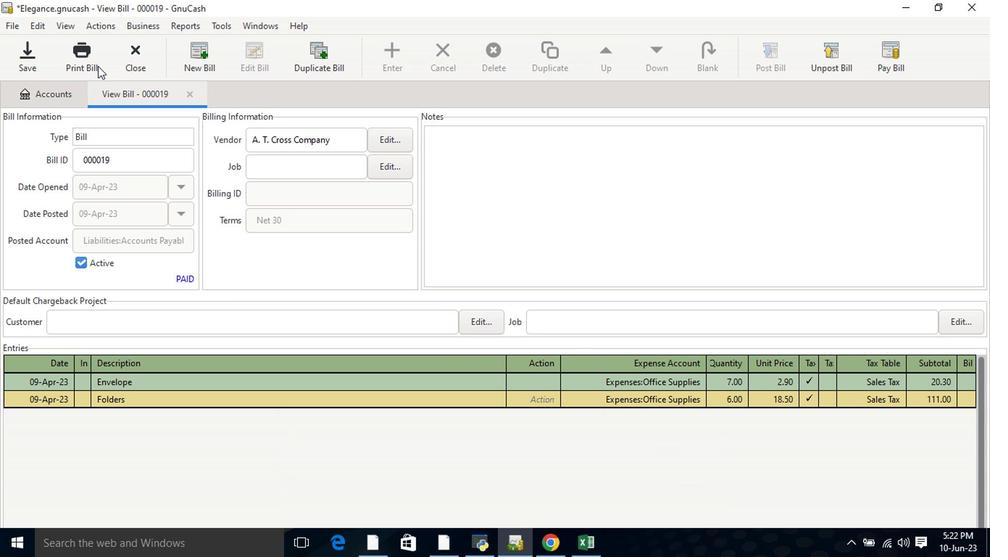 
Action: Mouse pressed left at (140, 63)
Screenshot: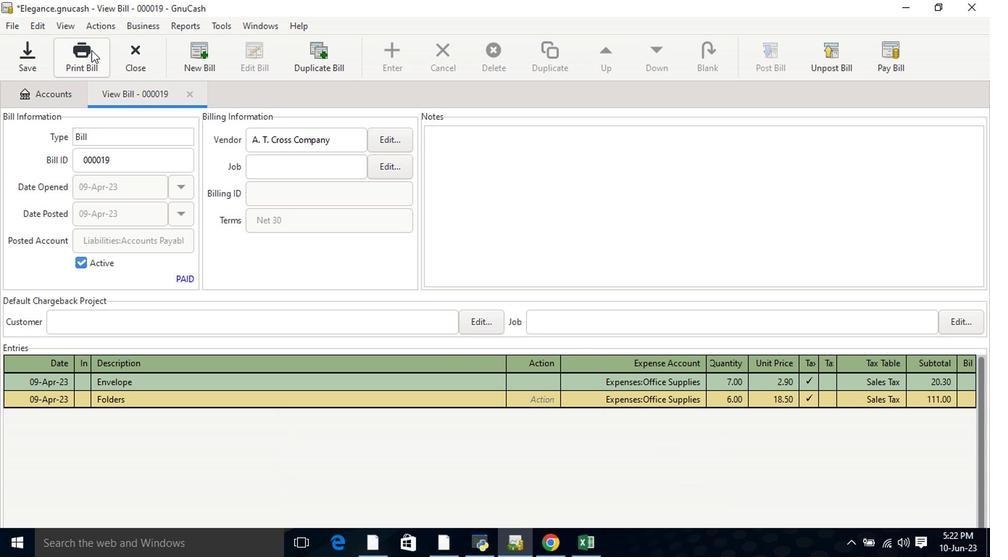 
Action: Mouse moved to (732, 361)
Screenshot: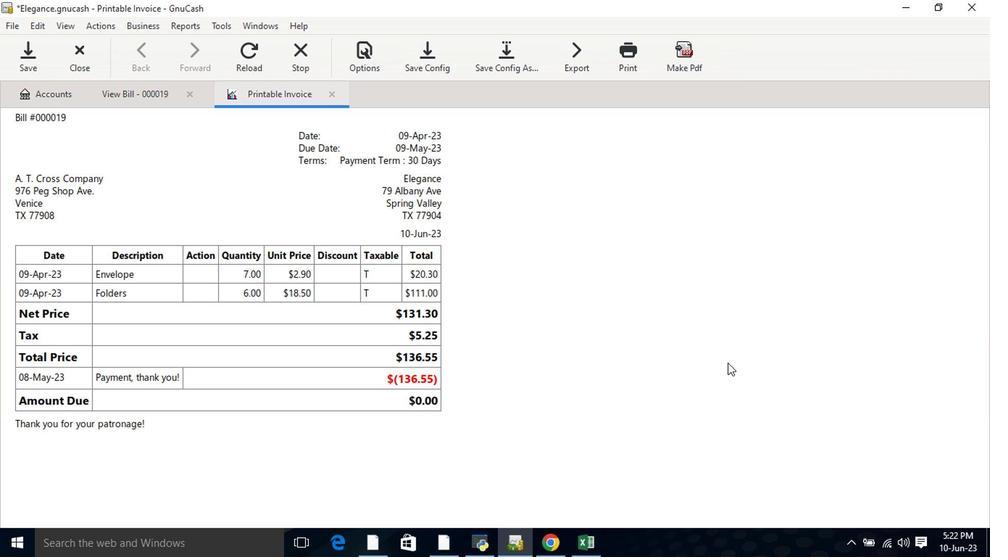 
